 Task: Search one way flight ticket for 4 adults, 1 infant in seat and 1 infant on lap in premium economy from Houston: William P. Hobby Airport to Fort Wayne: Fort Wayne International Airport on 8-4-2023. Choice of flights is Southwest. Number of bags: 1 checked bag. Price is upto 73000. Outbound departure time preference is 17:45.
Action: Mouse moved to (232, 326)
Screenshot: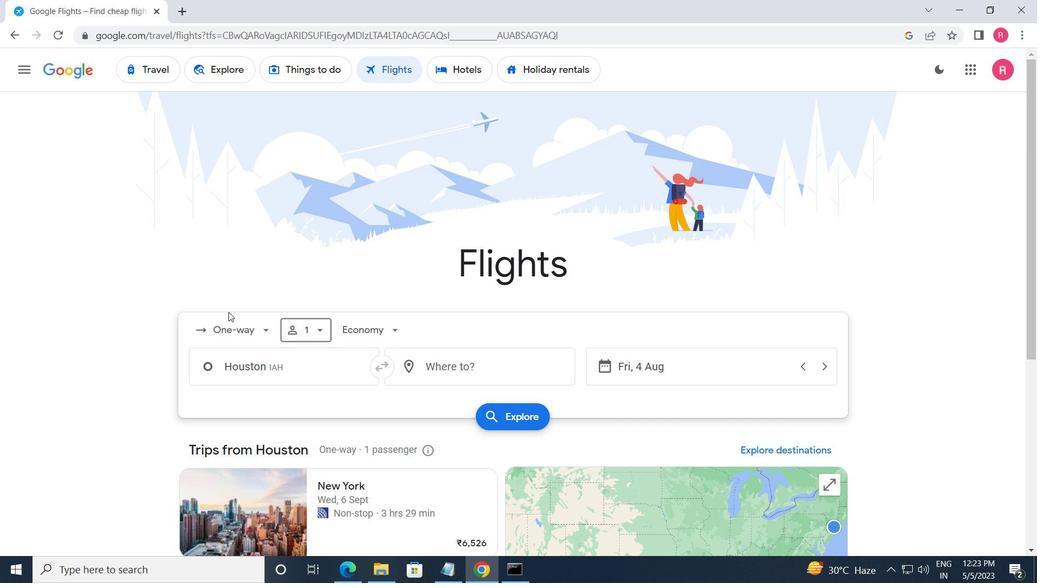 
Action: Mouse pressed left at (232, 326)
Screenshot: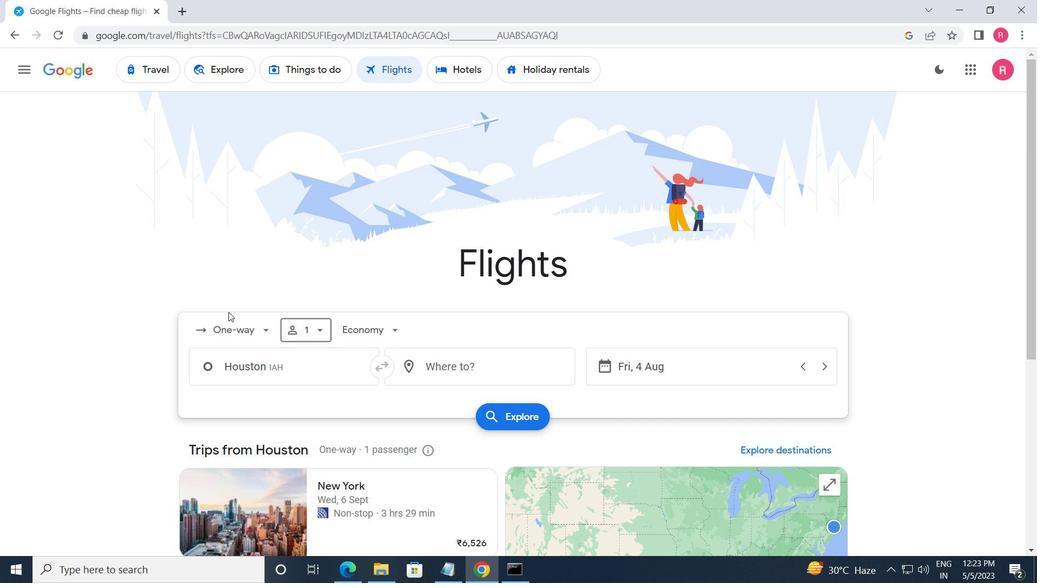 
Action: Mouse moved to (257, 394)
Screenshot: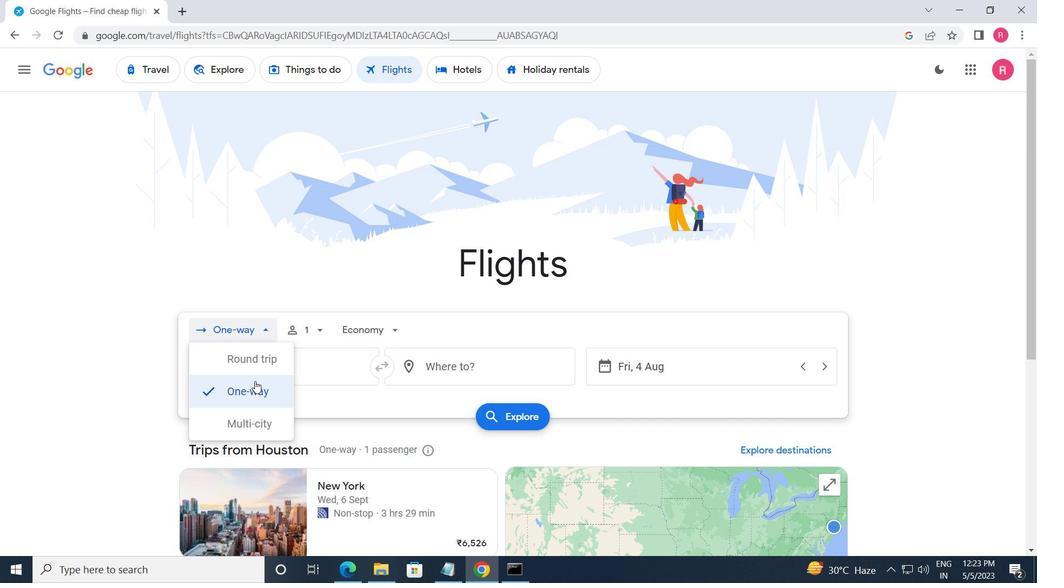 
Action: Mouse pressed left at (257, 394)
Screenshot: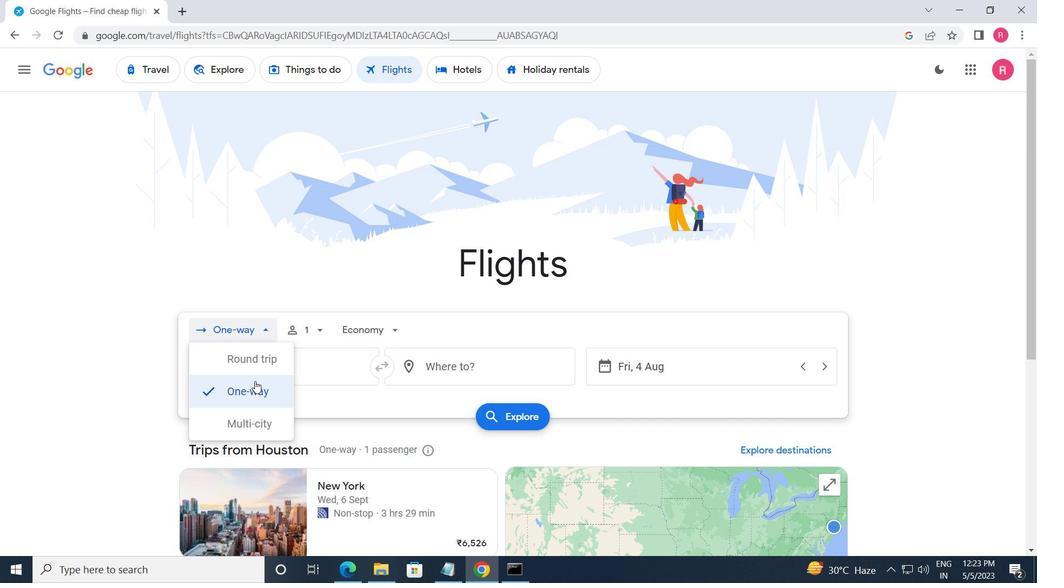 
Action: Mouse moved to (309, 337)
Screenshot: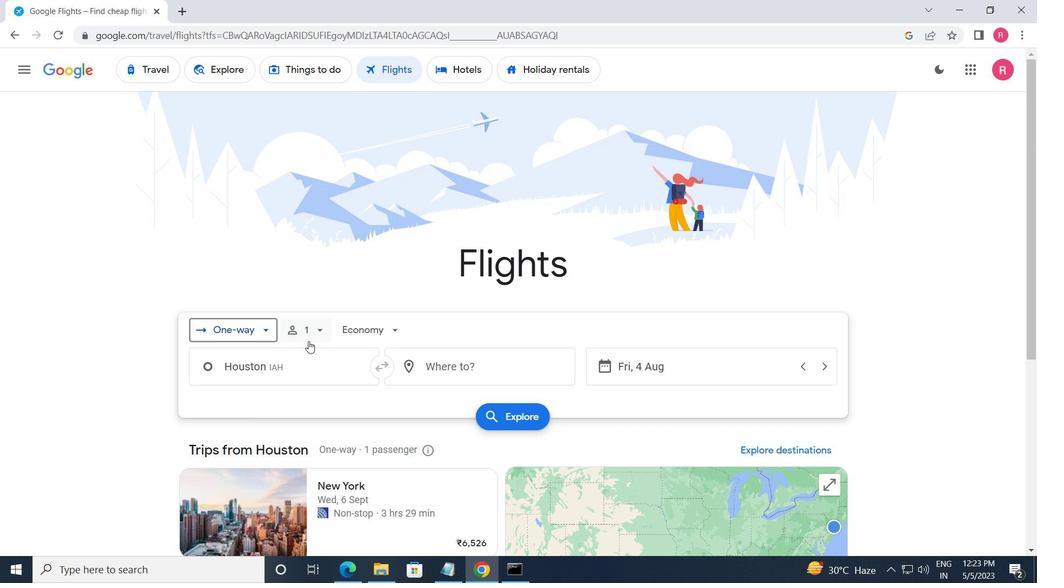 
Action: Mouse pressed left at (309, 337)
Screenshot: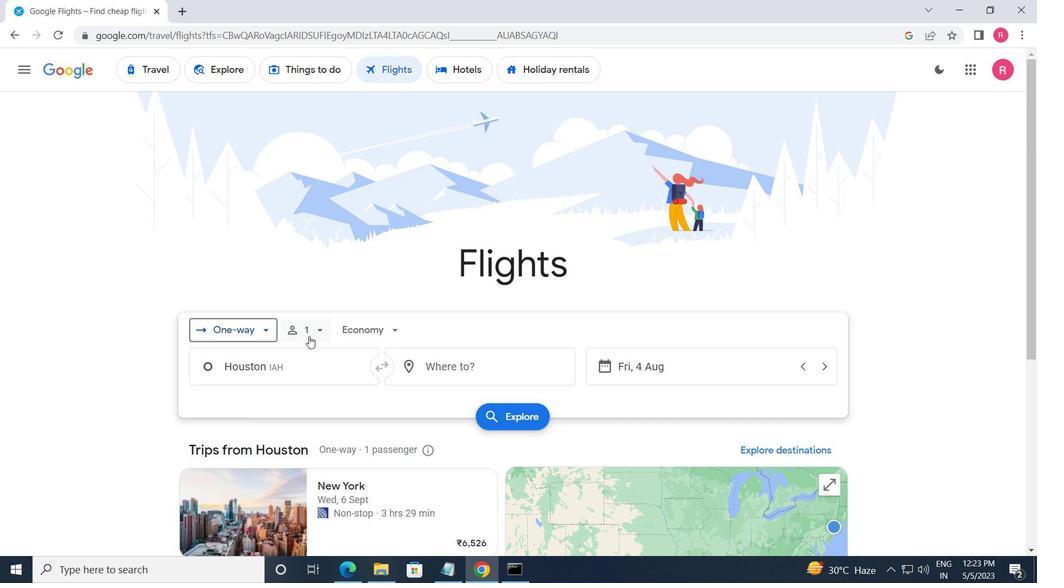 
Action: Mouse moved to (434, 366)
Screenshot: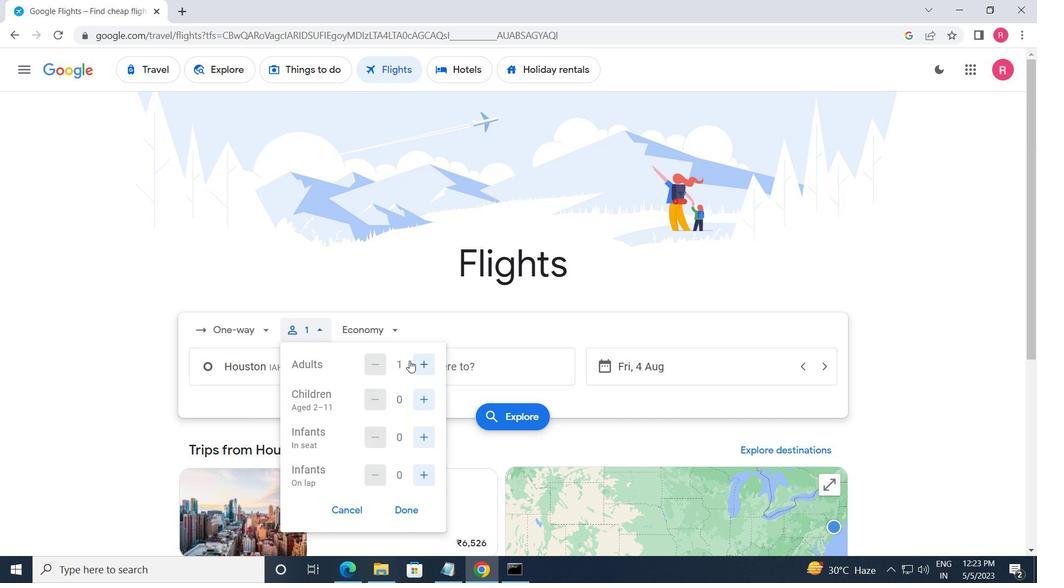 
Action: Mouse pressed left at (434, 366)
Screenshot: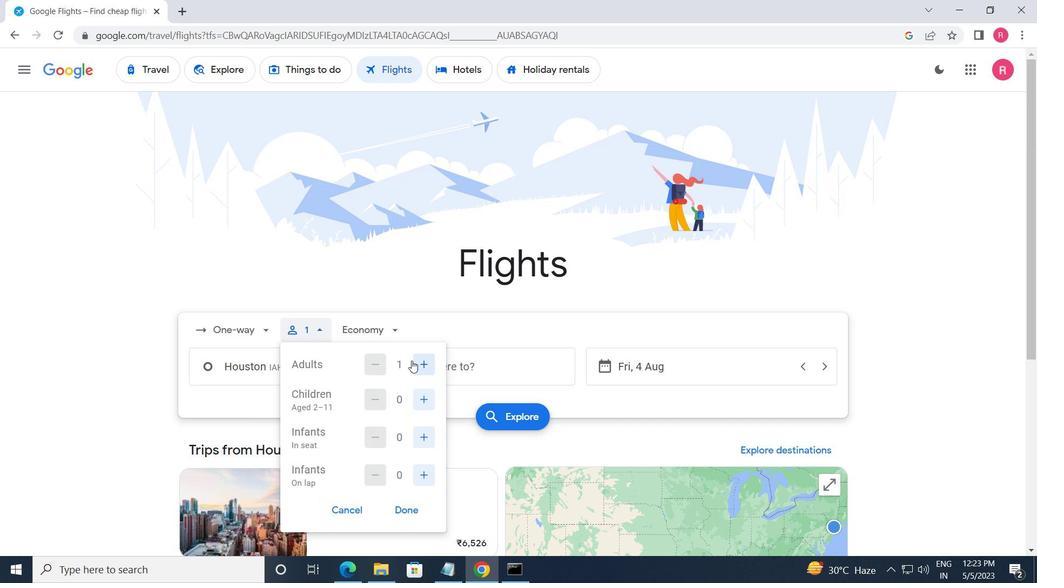 
Action: Mouse pressed left at (434, 366)
Screenshot: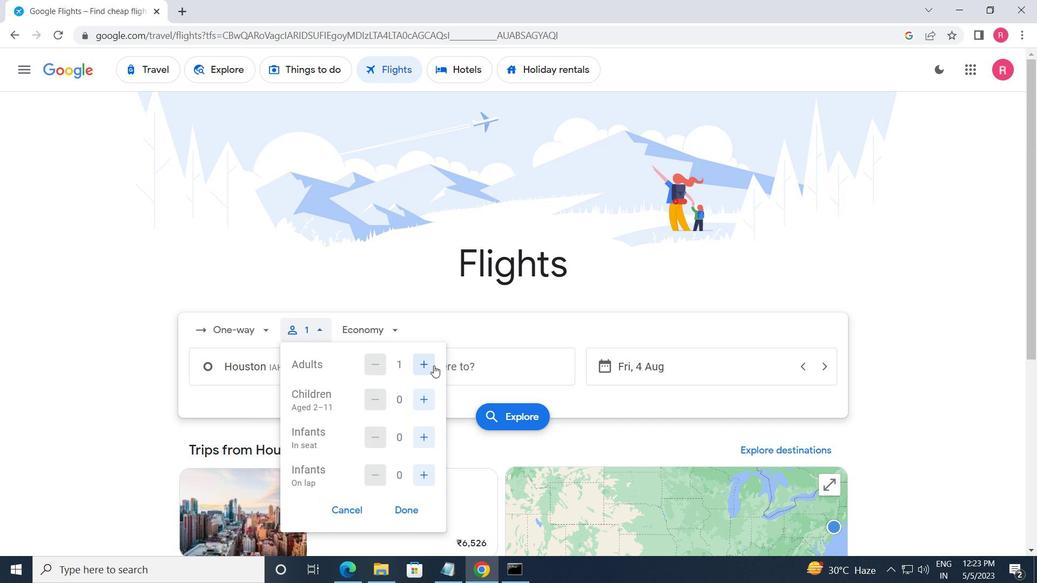 
Action: Mouse pressed left at (434, 366)
Screenshot: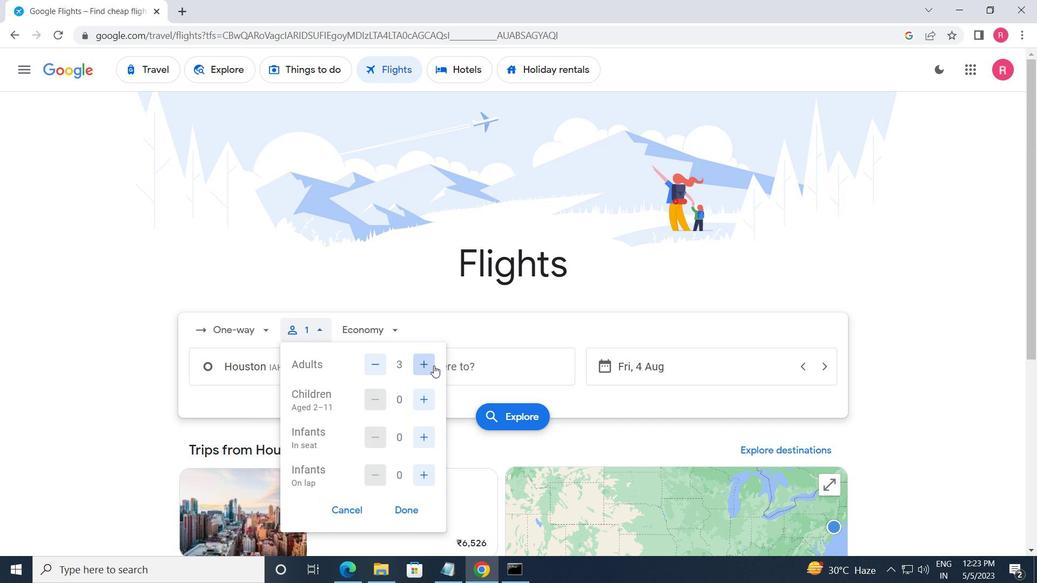 
Action: Mouse moved to (427, 392)
Screenshot: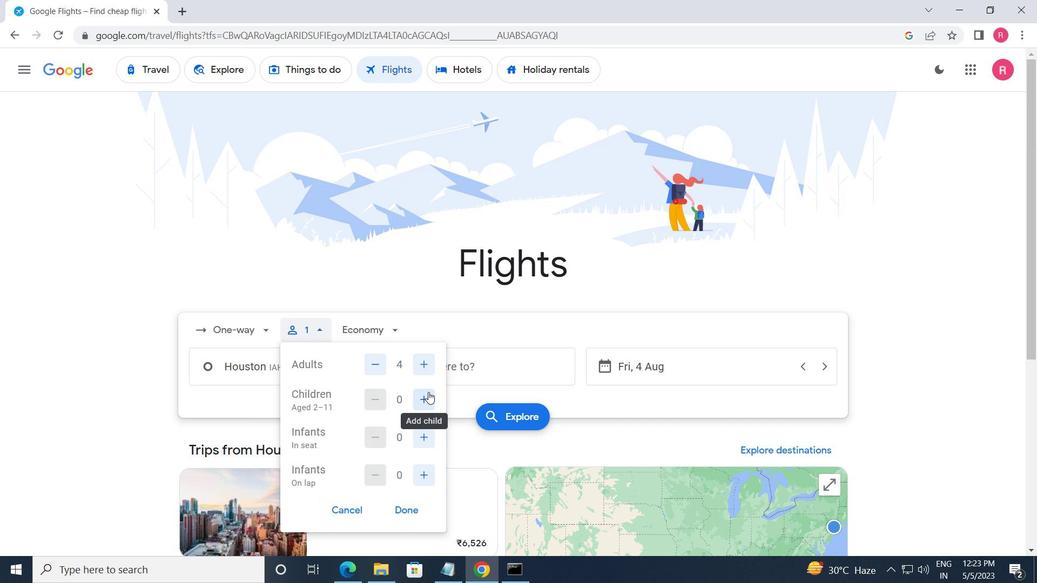 
Action: Mouse pressed left at (427, 392)
Screenshot: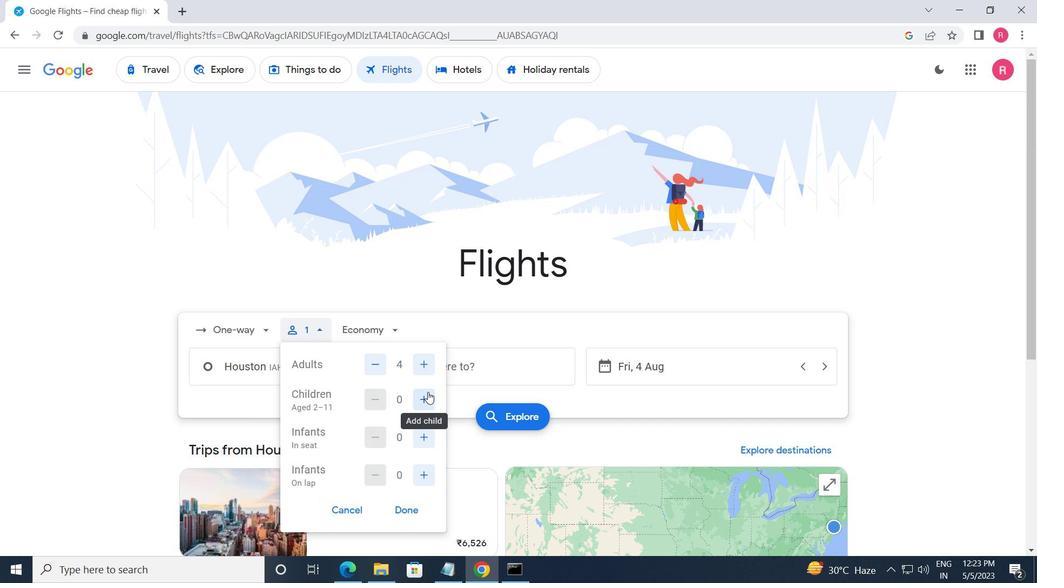 
Action: Mouse moved to (421, 435)
Screenshot: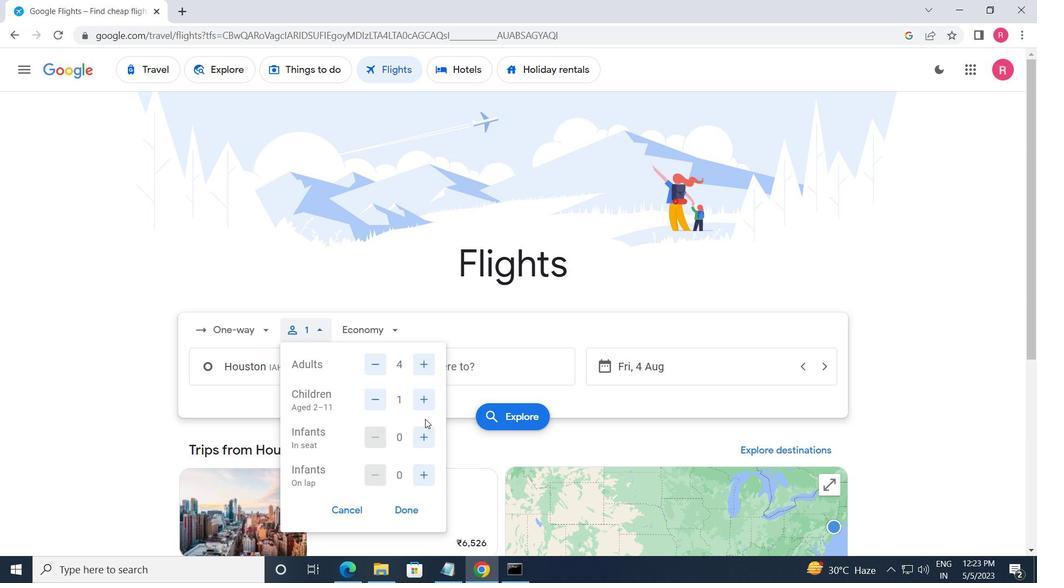 
Action: Mouse pressed left at (421, 435)
Screenshot: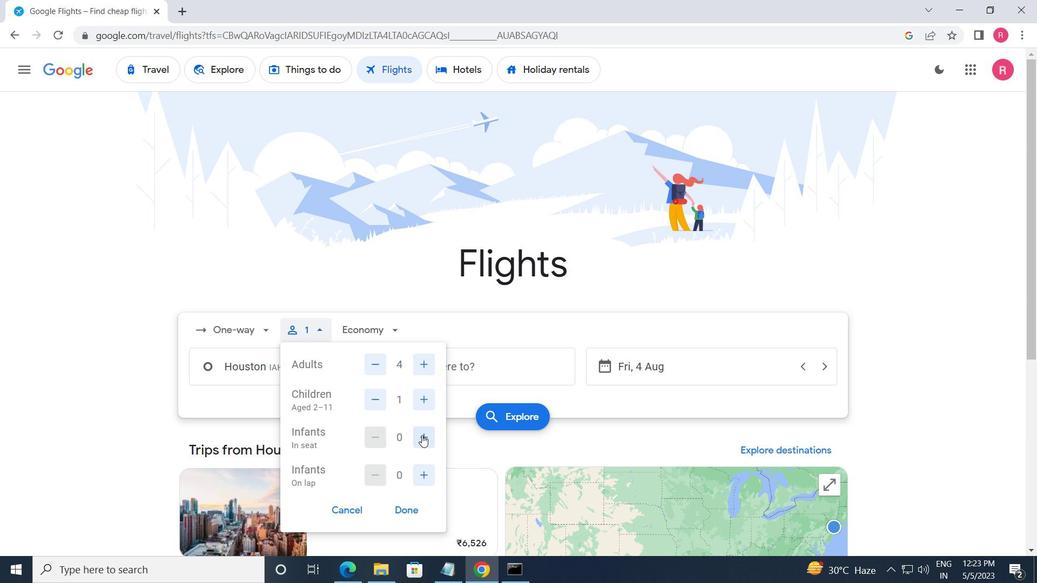 
Action: Mouse moved to (405, 508)
Screenshot: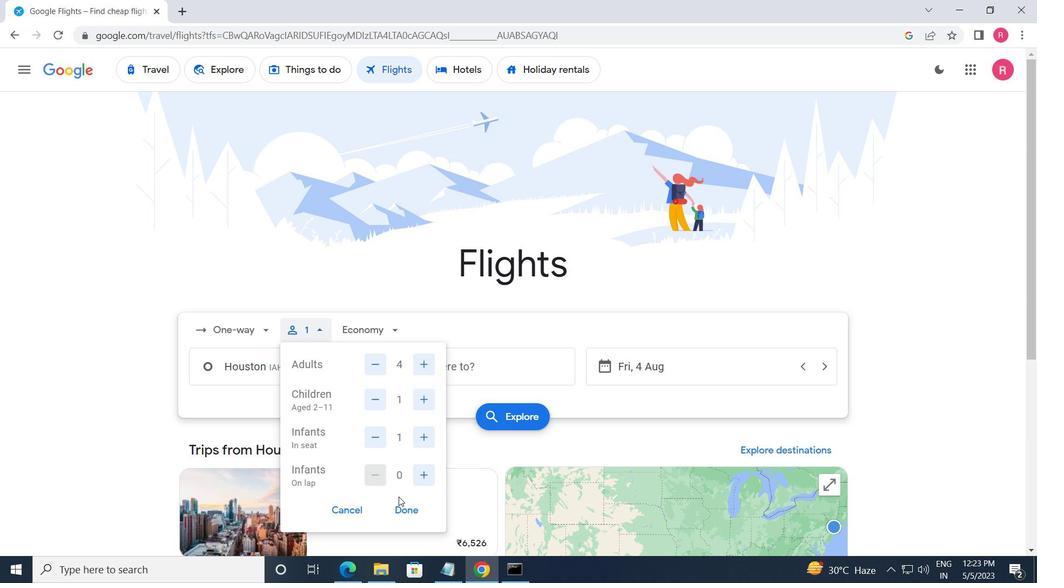 
Action: Mouse pressed left at (405, 508)
Screenshot: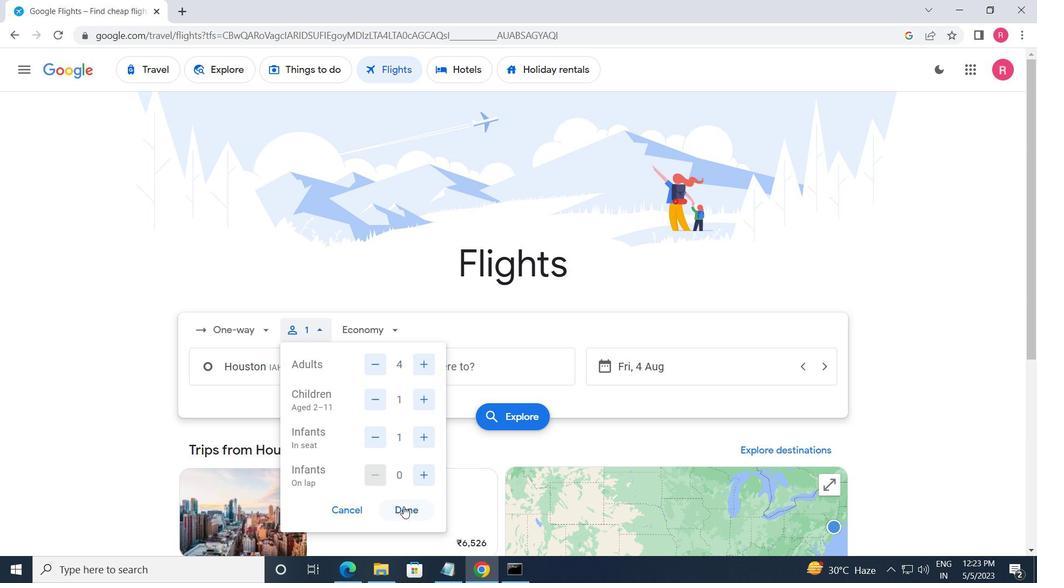 
Action: Mouse moved to (362, 330)
Screenshot: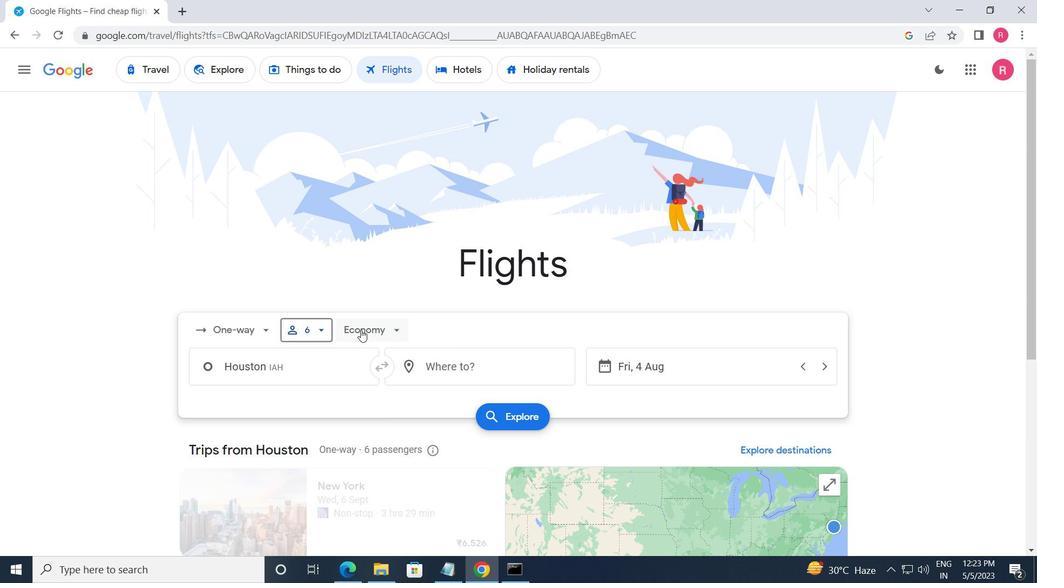 
Action: Mouse pressed left at (362, 330)
Screenshot: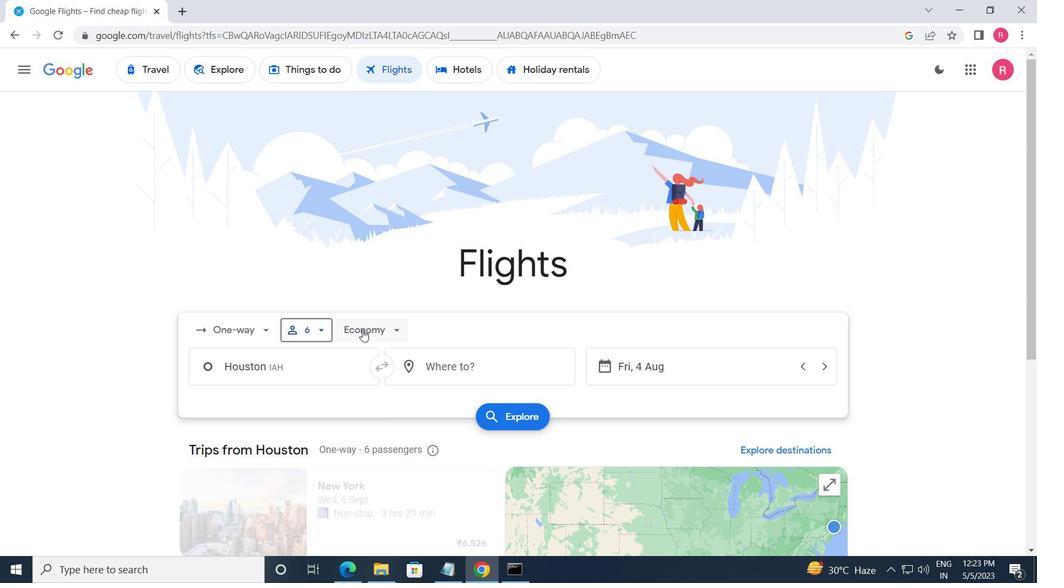 
Action: Mouse moved to (405, 398)
Screenshot: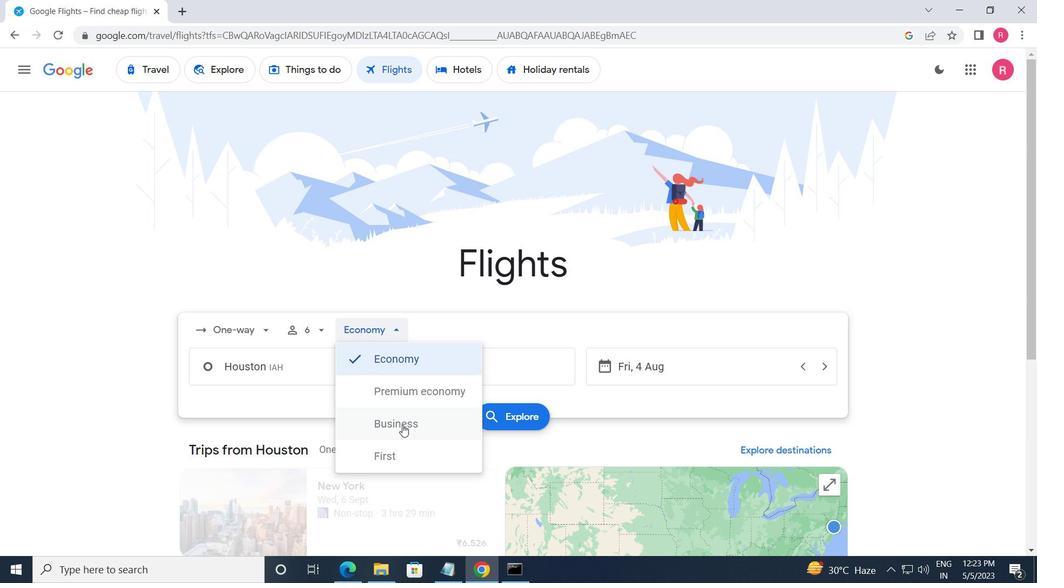 
Action: Mouse pressed left at (405, 398)
Screenshot: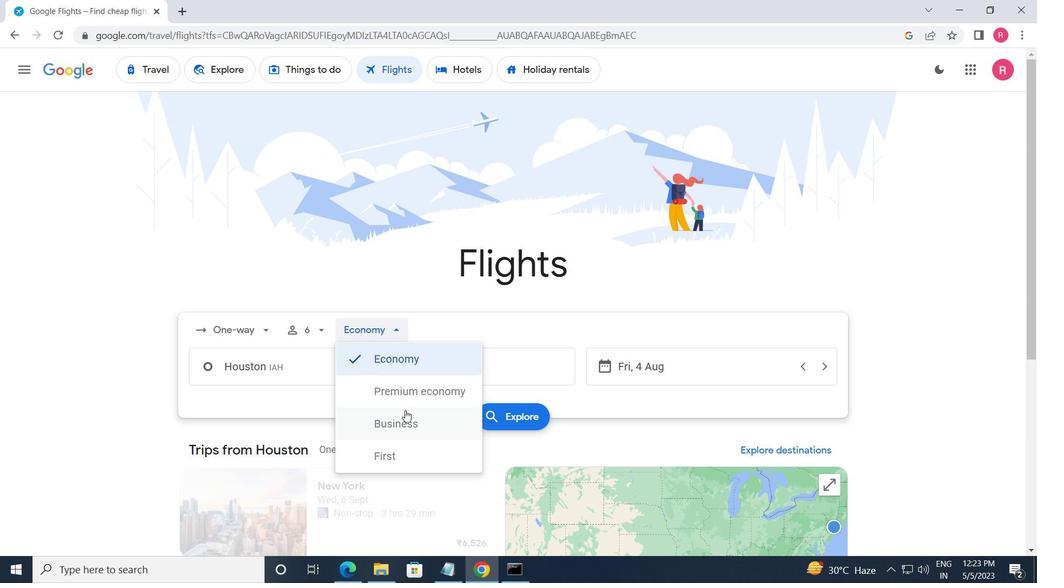 
Action: Mouse moved to (296, 372)
Screenshot: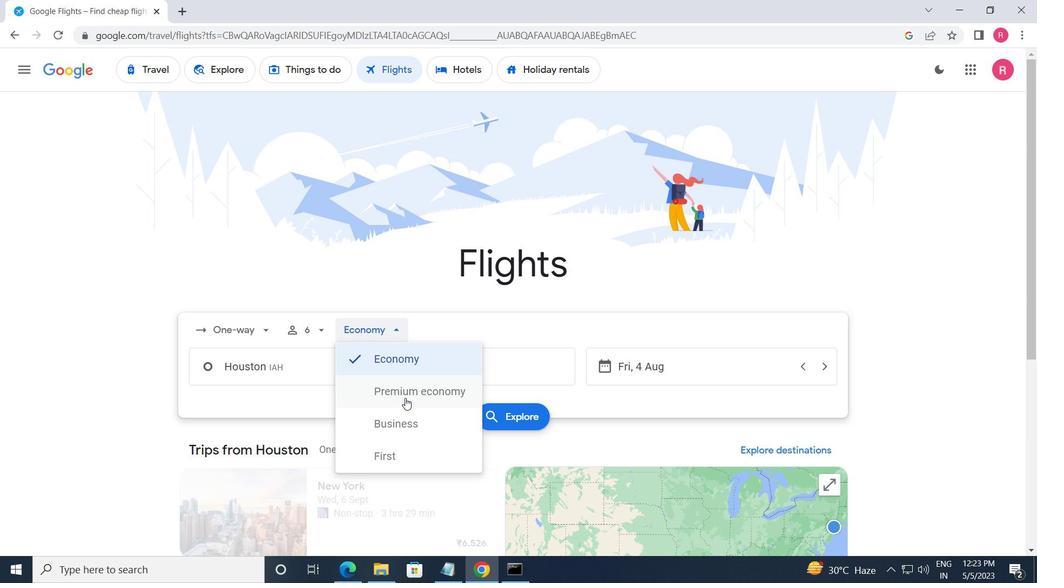 
Action: Mouse pressed left at (296, 372)
Screenshot: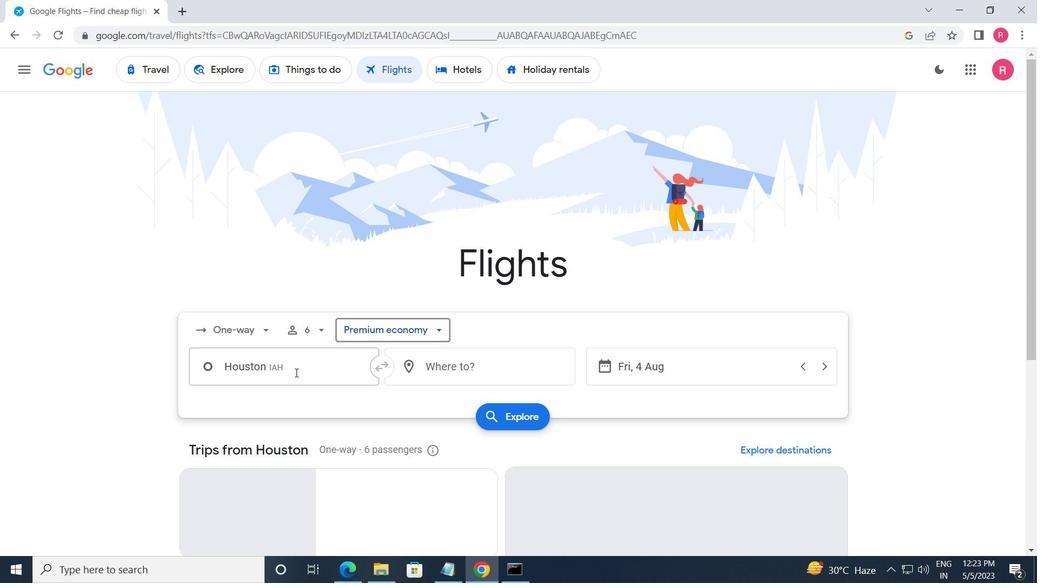 
Action: Key pressed <Key.shift>HOY<Key.backspace>USTON
Screenshot: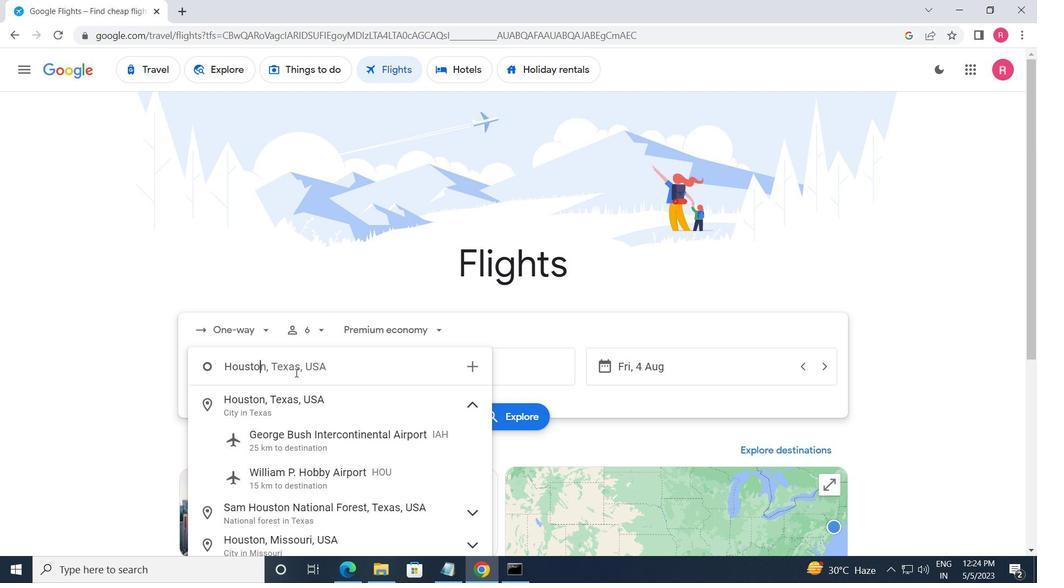 
Action: Mouse moved to (292, 478)
Screenshot: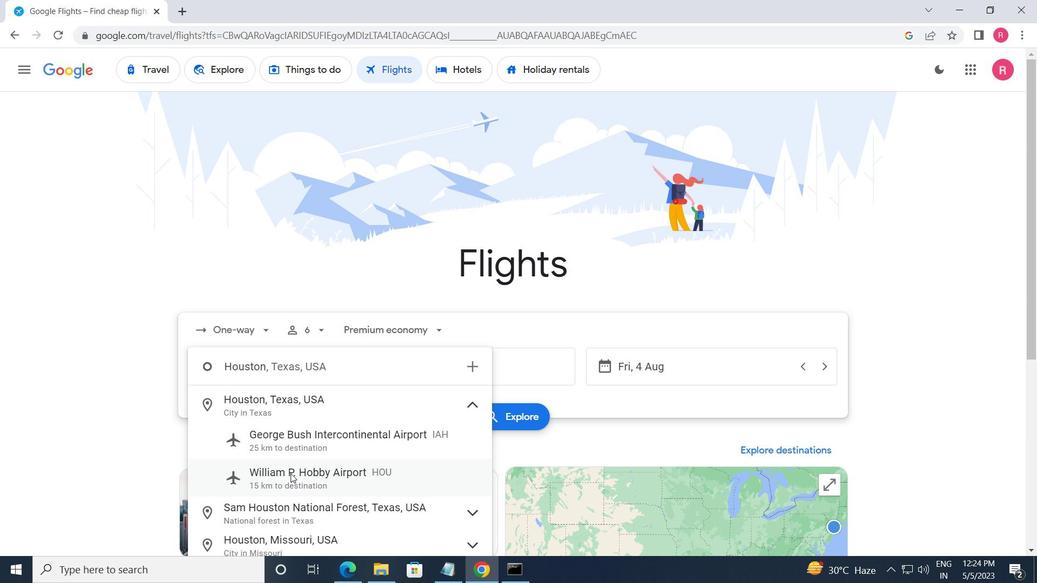 
Action: Mouse pressed left at (292, 478)
Screenshot: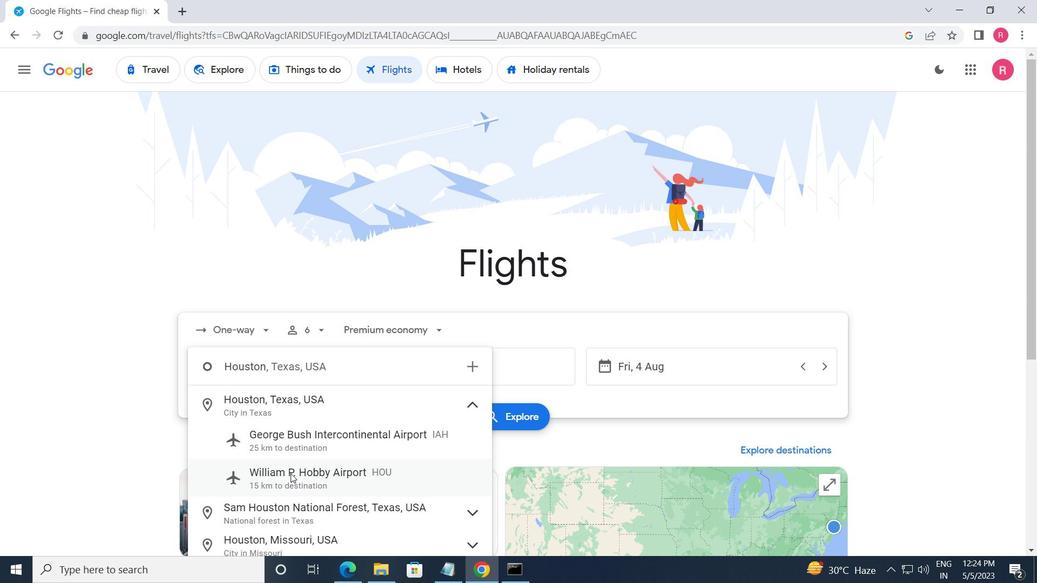 
Action: Mouse moved to (507, 382)
Screenshot: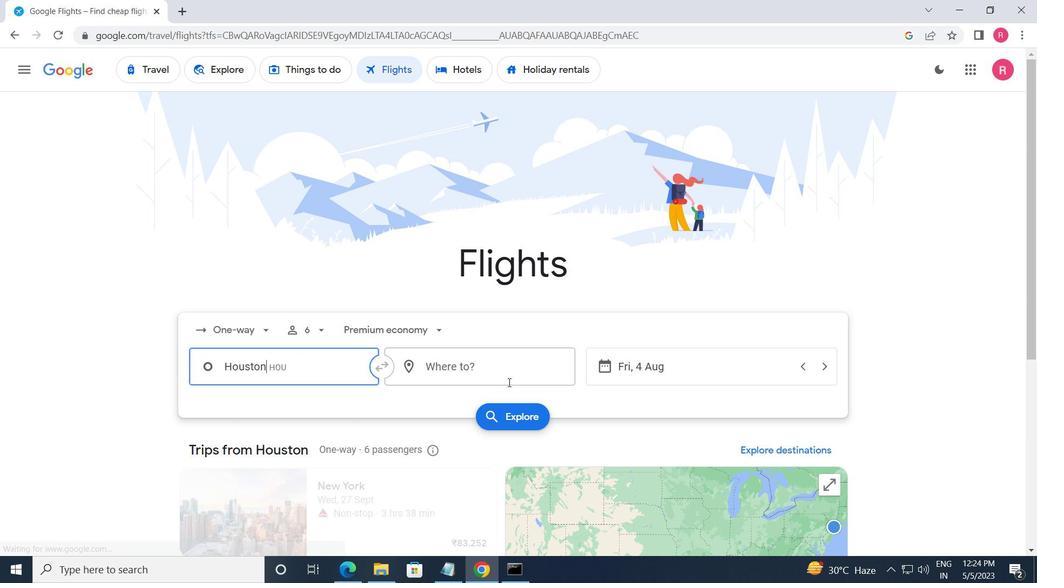 
Action: Mouse pressed left at (507, 382)
Screenshot: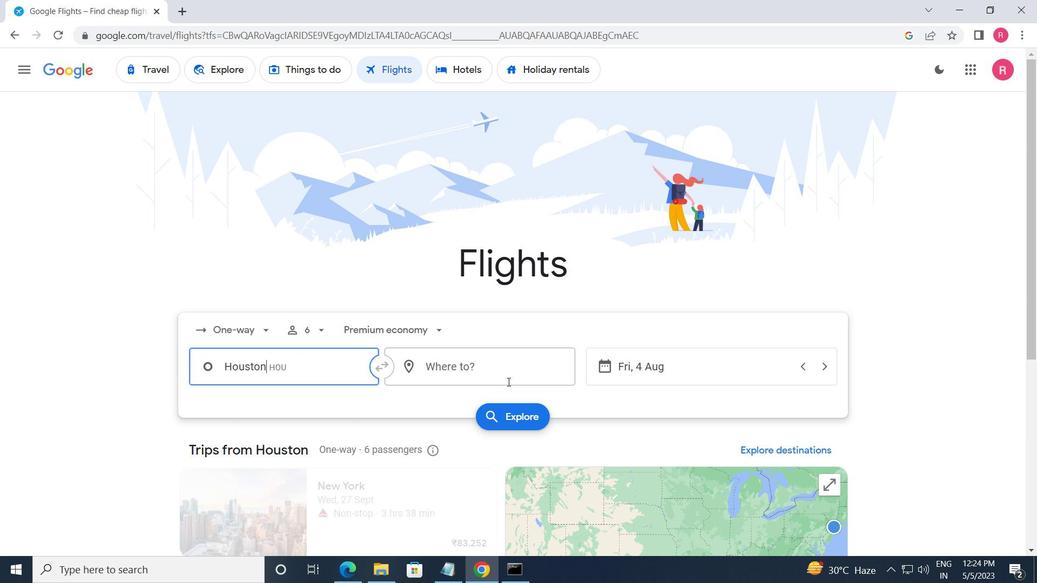 
Action: Mouse moved to (424, 279)
Screenshot: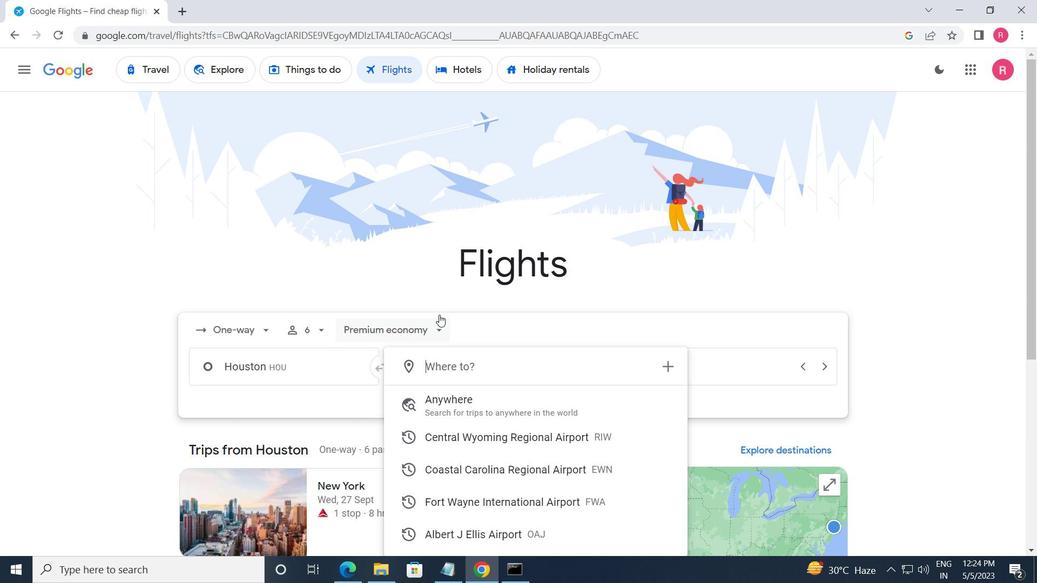 
Action: Key pressed <Key.shift>FORT<Key.space><Key.shift><Key.shift><Key.shift><Key.shift><Key.shift><Key.shift><Key.shift><Key.shift><Key.shift><Key.shift><Key.shift><Key.shift><Key.shift>WAYNE
Screenshot: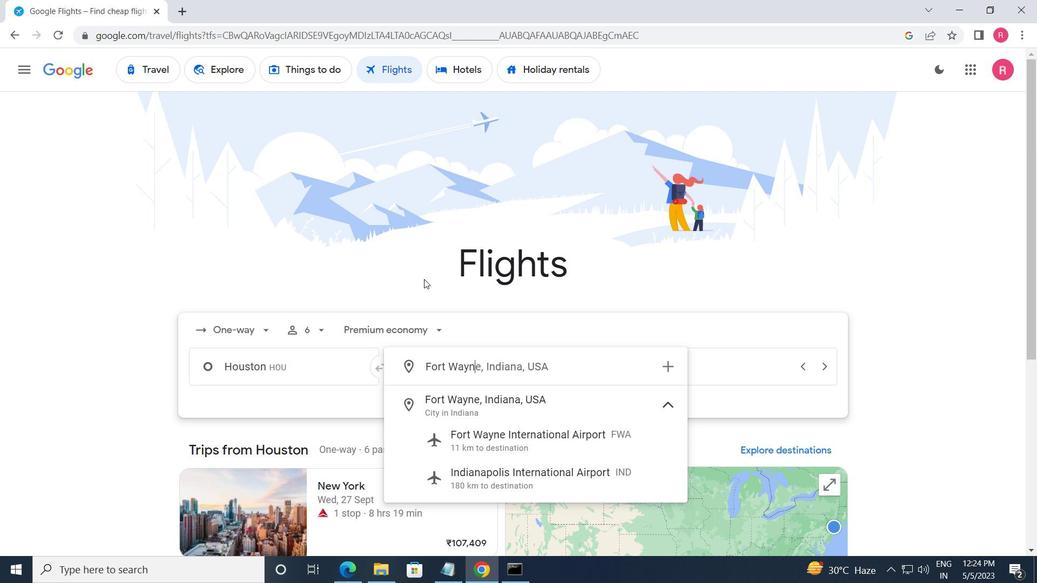 
Action: Mouse moved to (432, 334)
Screenshot: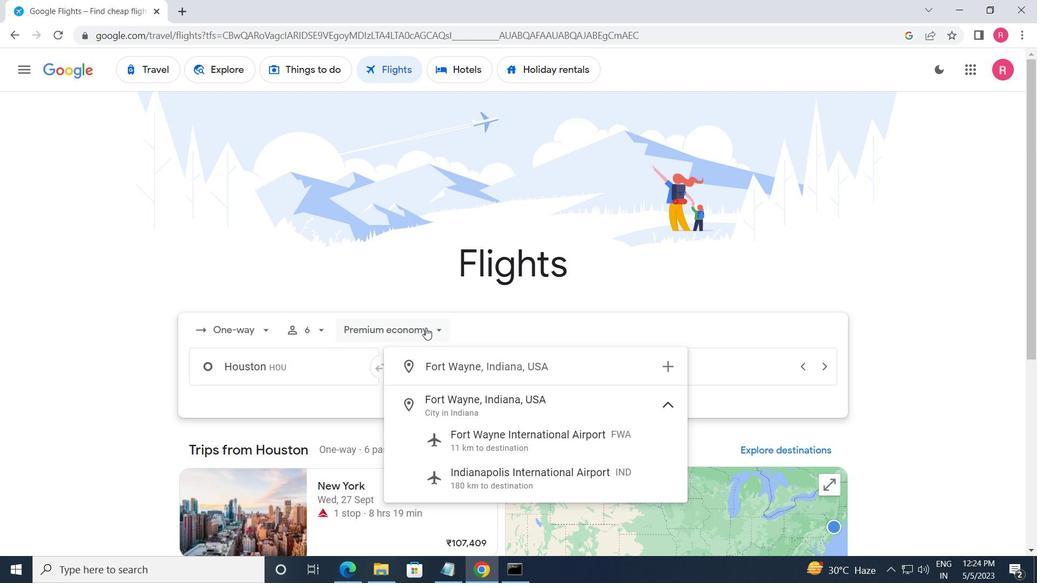
Action: Mouse scrolled (432, 334) with delta (0, 0)
Screenshot: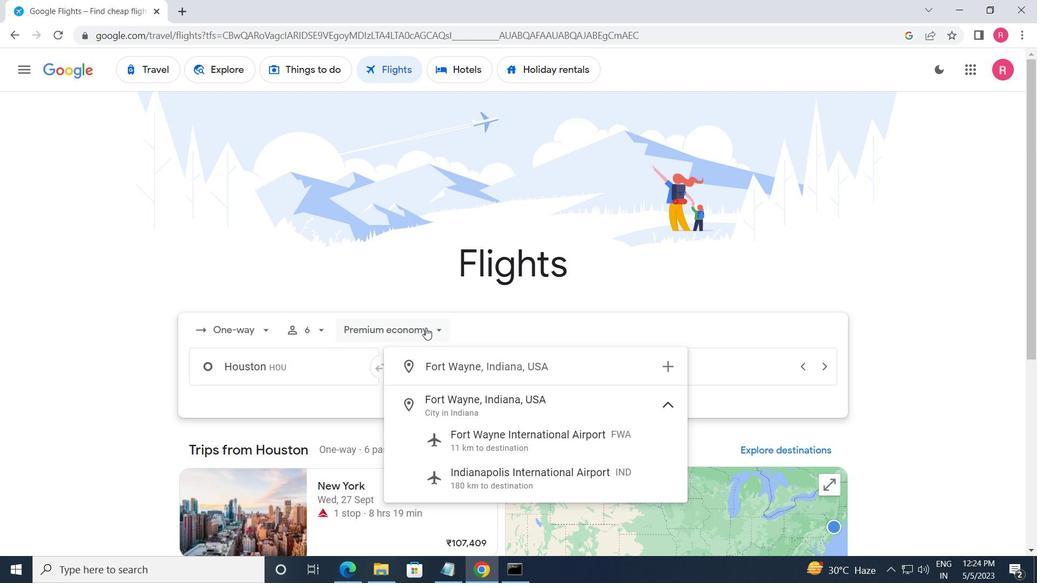 
Action: Mouse moved to (527, 371)
Screenshot: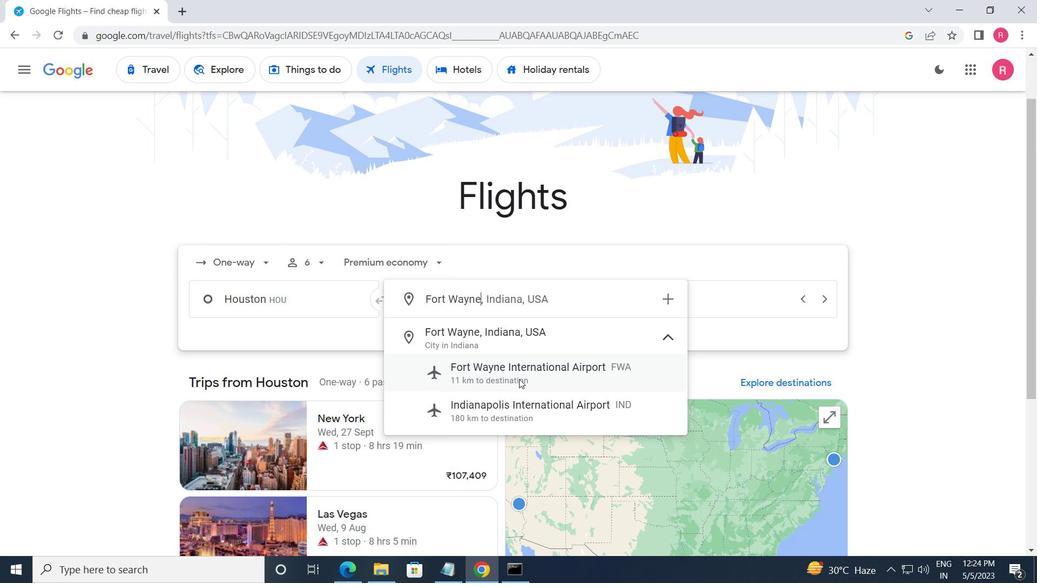 
Action: Mouse pressed left at (527, 371)
Screenshot: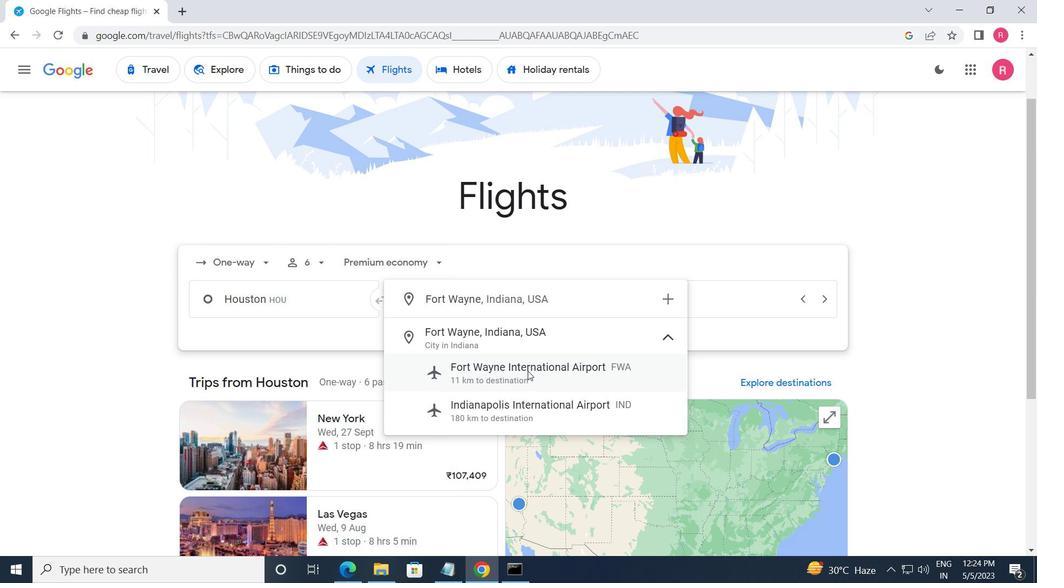 
Action: Mouse moved to (702, 303)
Screenshot: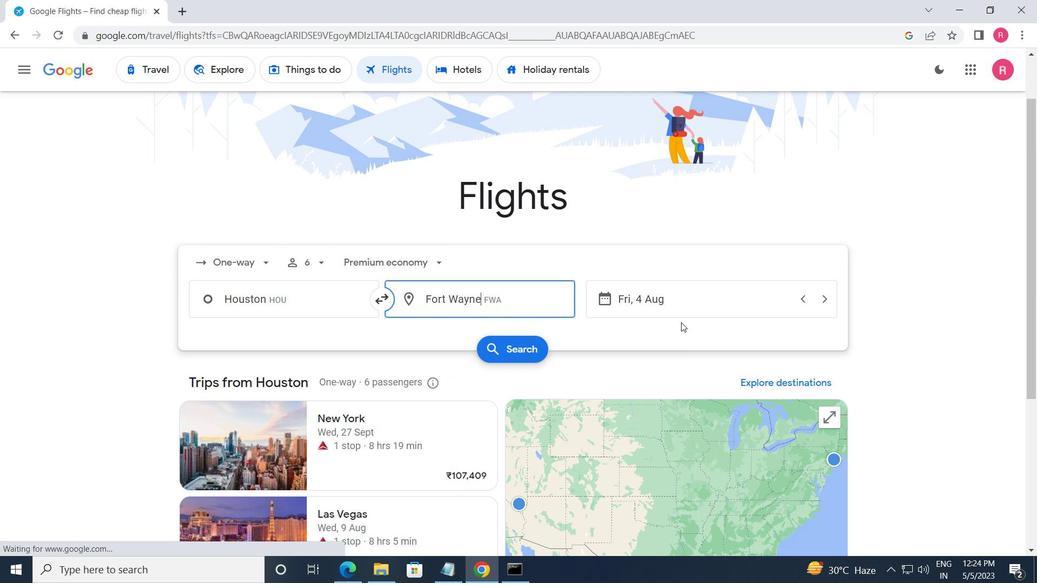 
Action: Mouse pressed left at (702, 303)
Screenshot: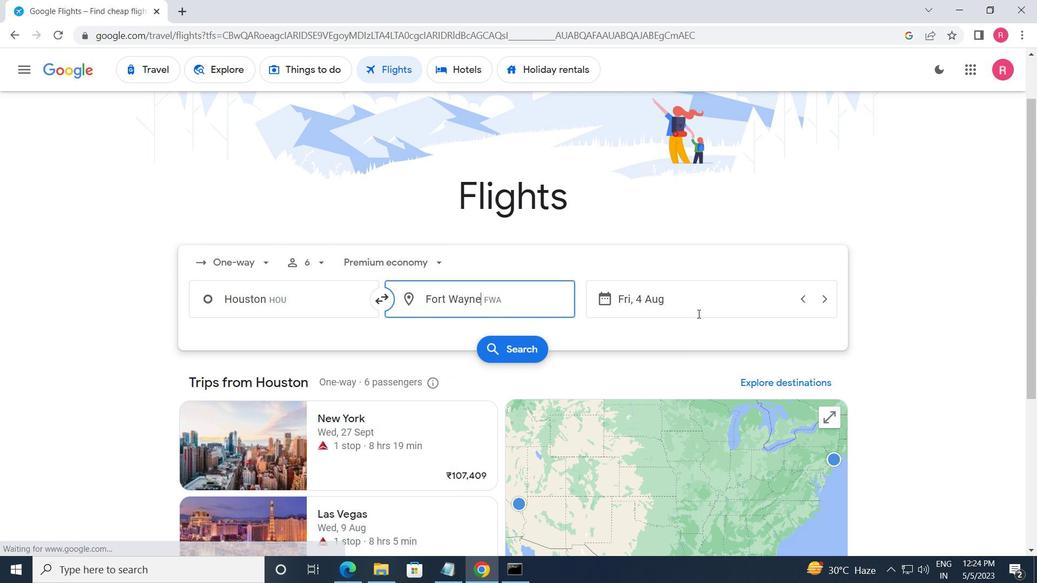 
Action: Mouse moved to (517, 307)
Screenshot: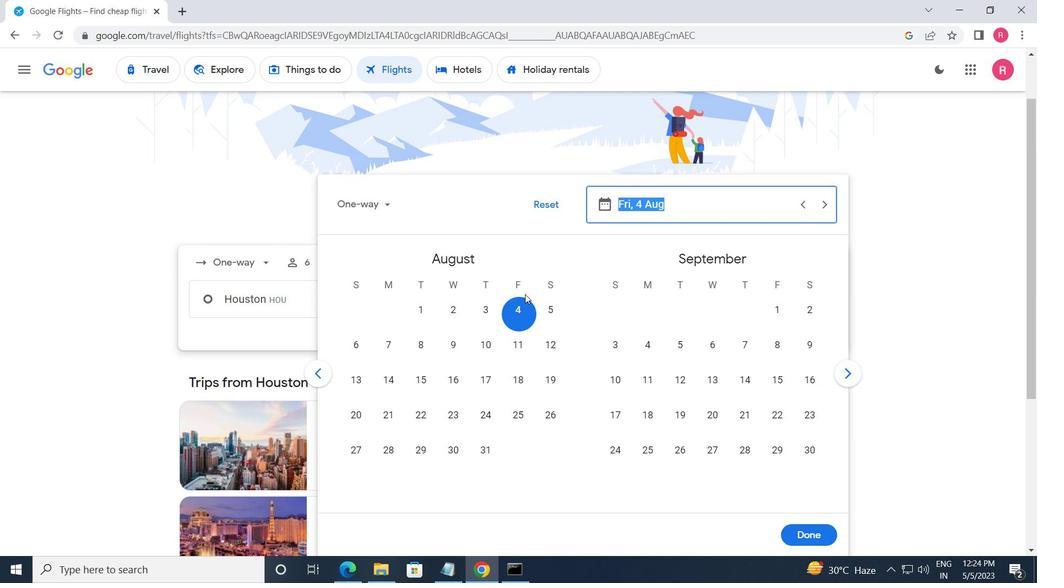 
Action: Mouse pressed left at (517, 307)
Screenshot: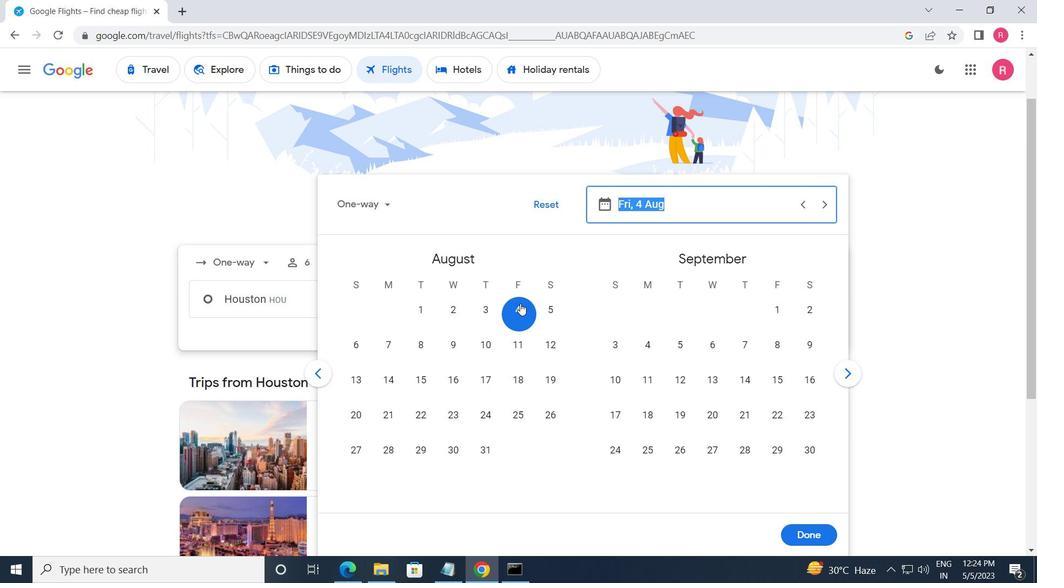 
Action: Mouse moved to (801, 532)
Screenshot: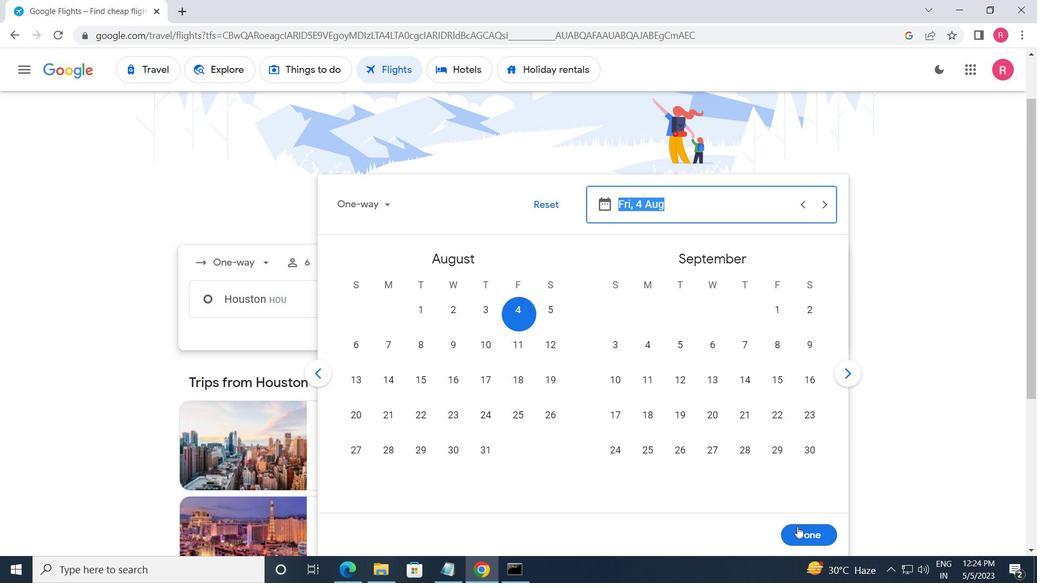 
Action: Mouse pressed left at (801, 532)
Screenshot: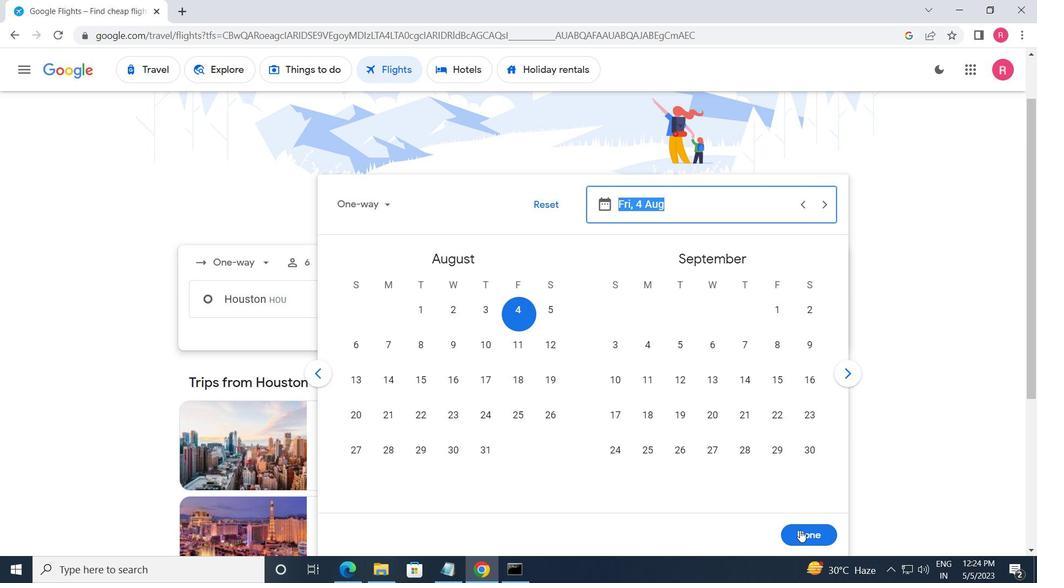 
Action: Mouse moved to (494, 338)
Screenshot: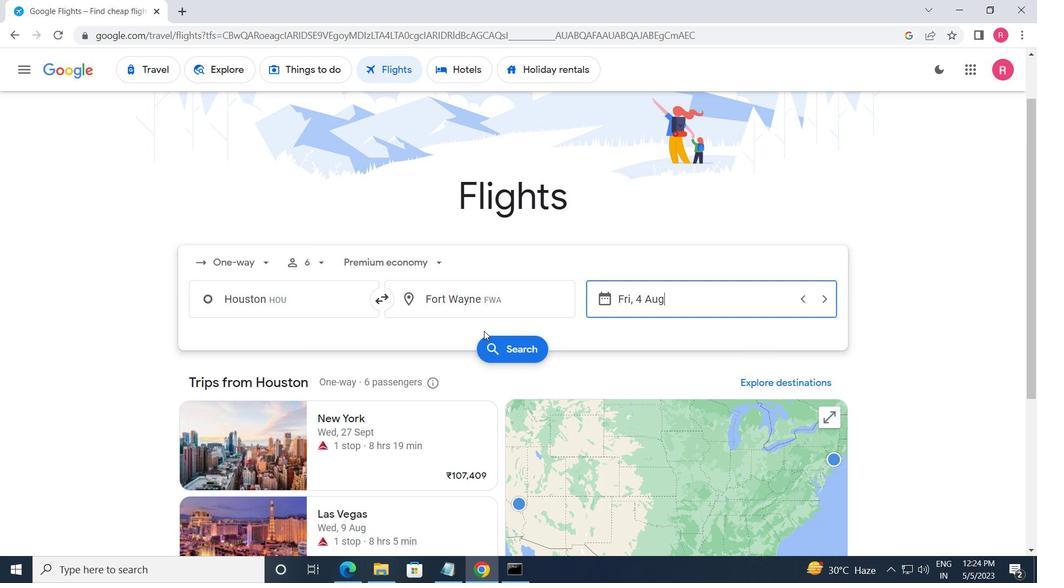 
Action: Mouse pressed left at (494, 338)
Screenshot: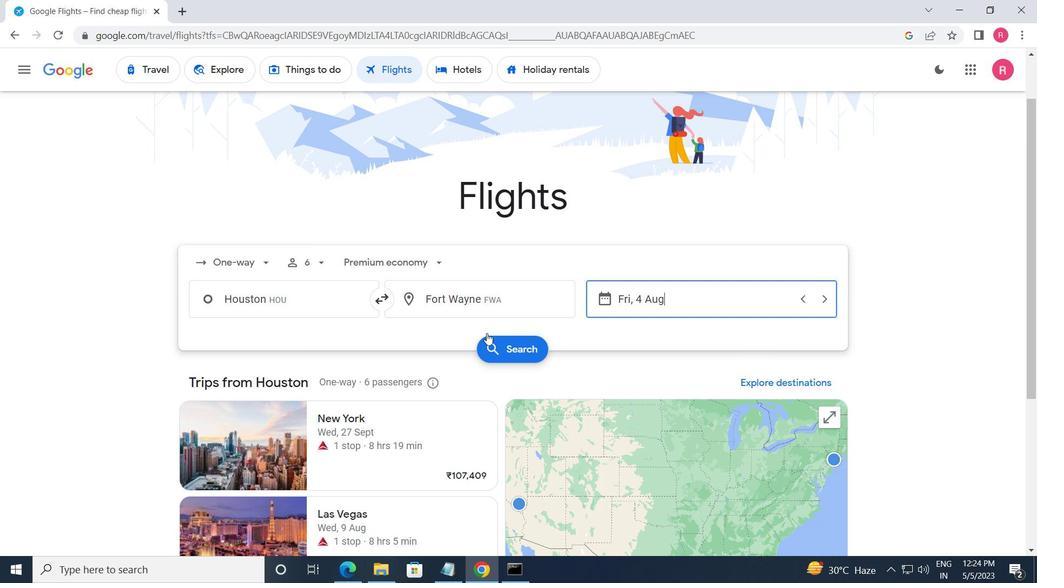 
Action: Mouse moved to (200, 198)
Screenshot: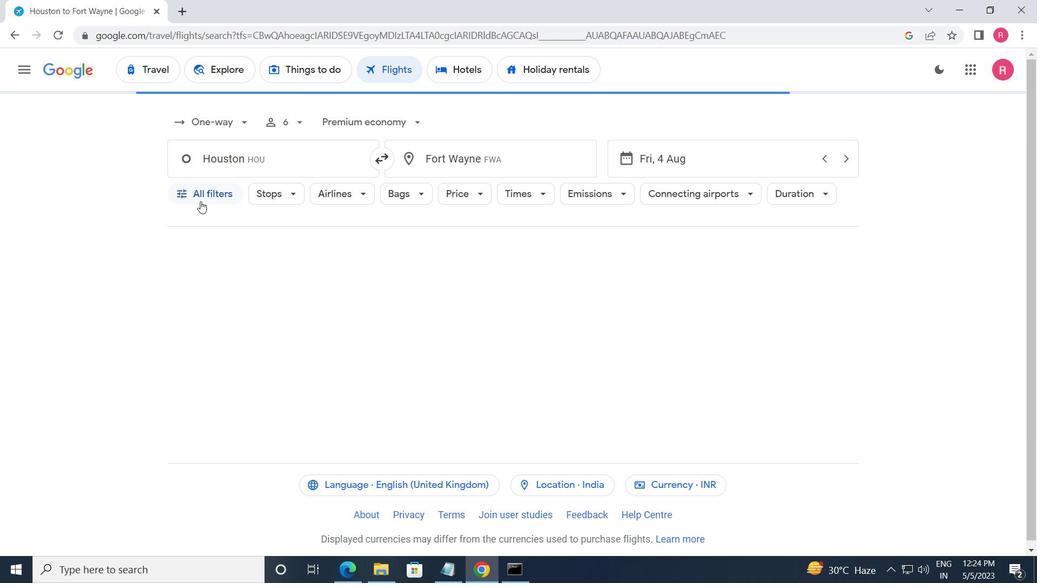 
Action: Mouse pressed left at (200, 198)
Screenshot: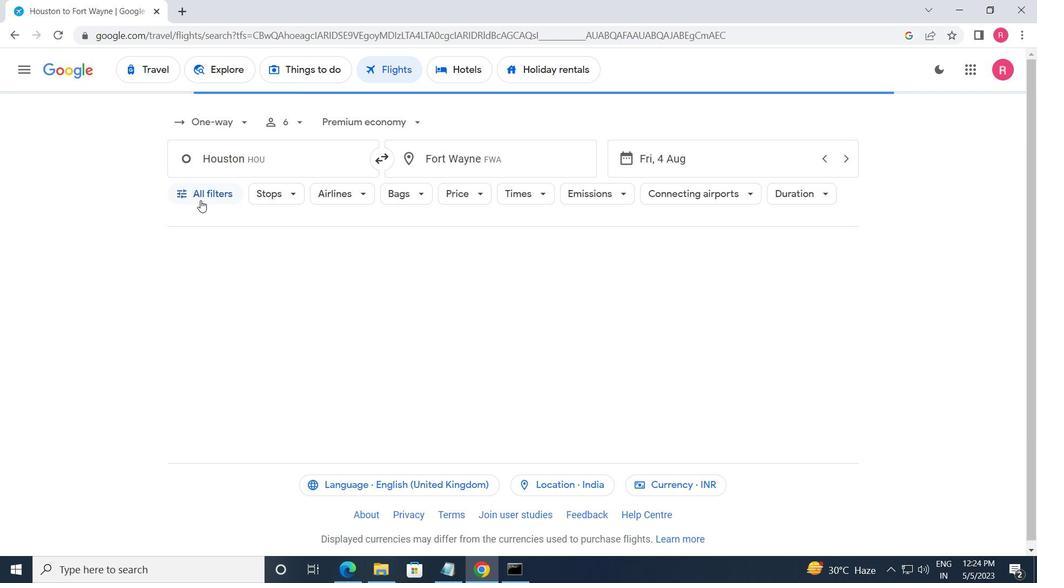 
Action: Mouse moved to (293, 340)
Screenshot: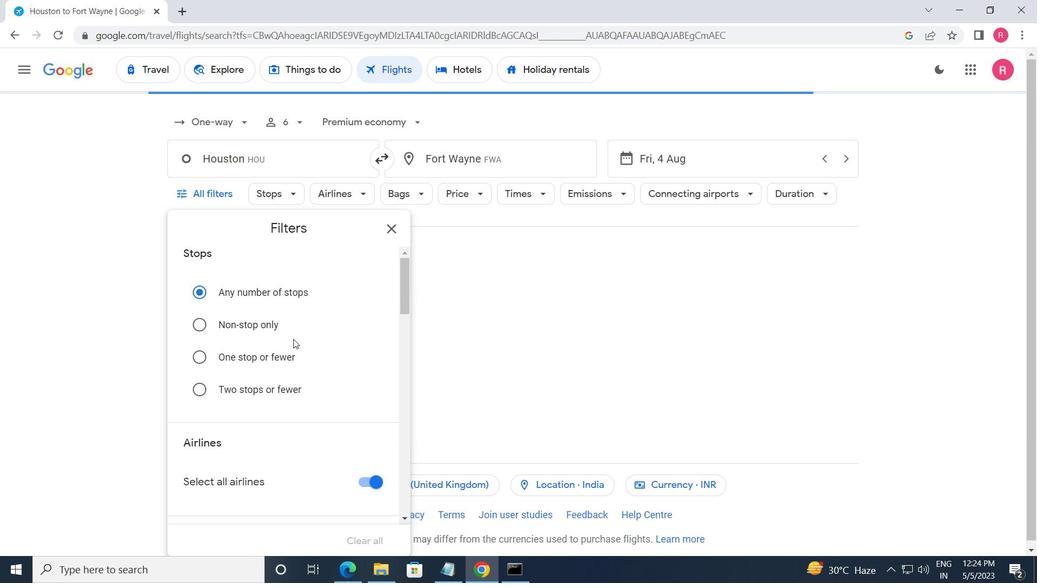 
Action: Mouse scrolled (293, 340) with delta (0, 0)
Screenshot: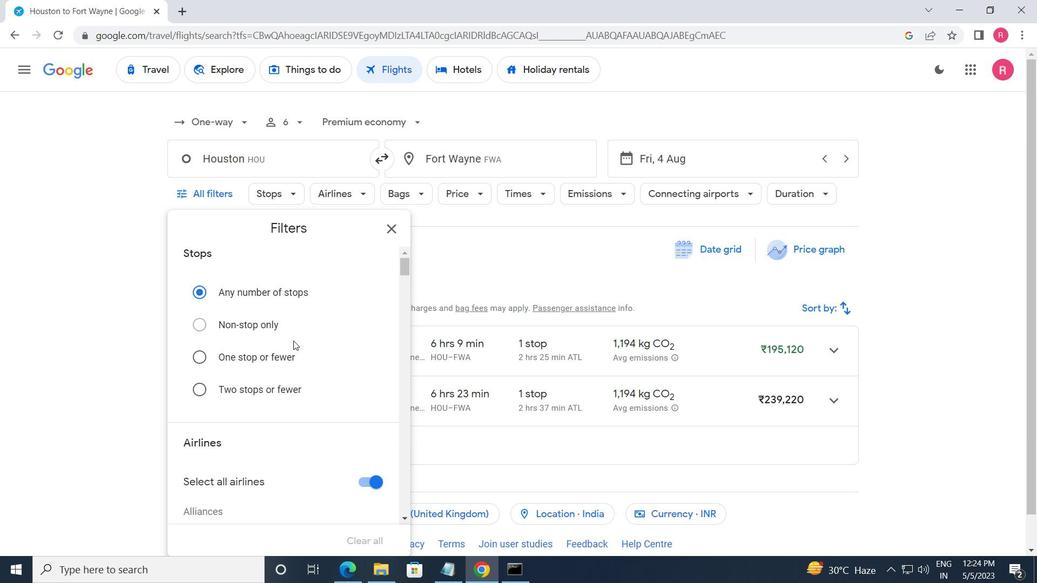 
Action: Mouse scrolled (293, 340) with delta (0, 0)
Screenshot: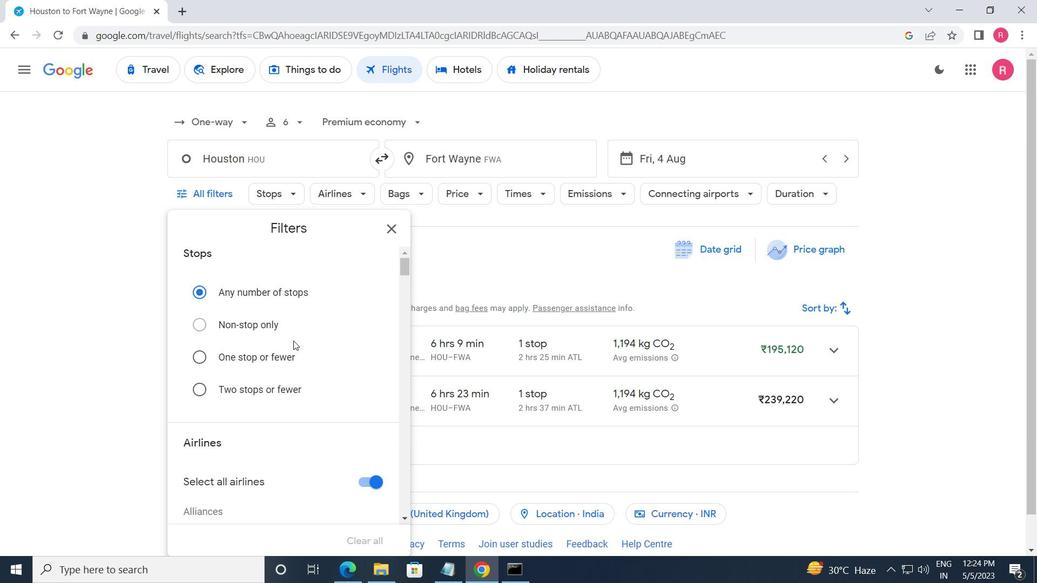 
Action: Mouse scrolled (293, 340) with delta (0, 0)
Screenshot: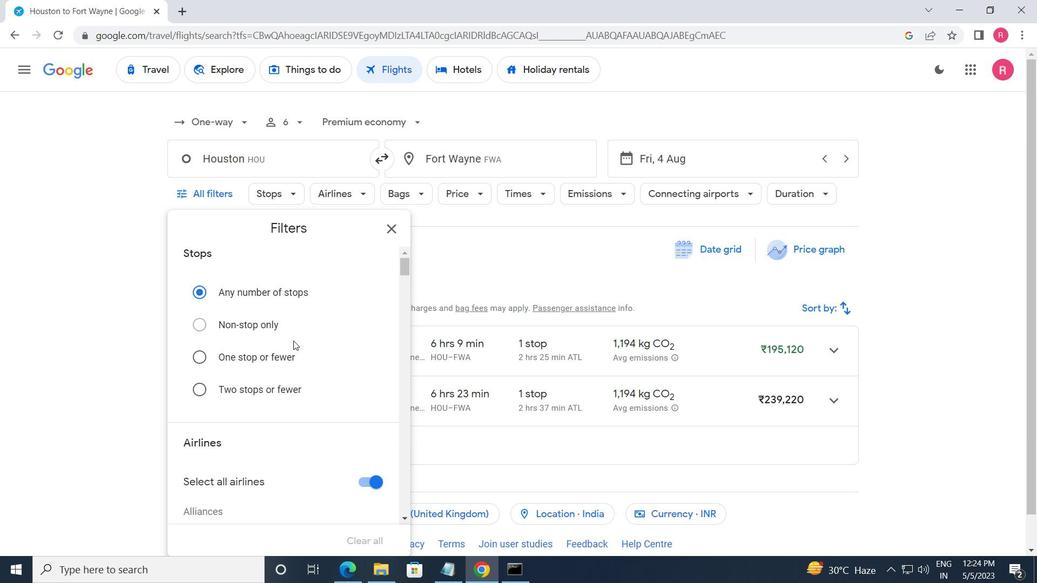 
Action: Mouse scrolled (293, 340) with delta (0, 0)
Screenshot: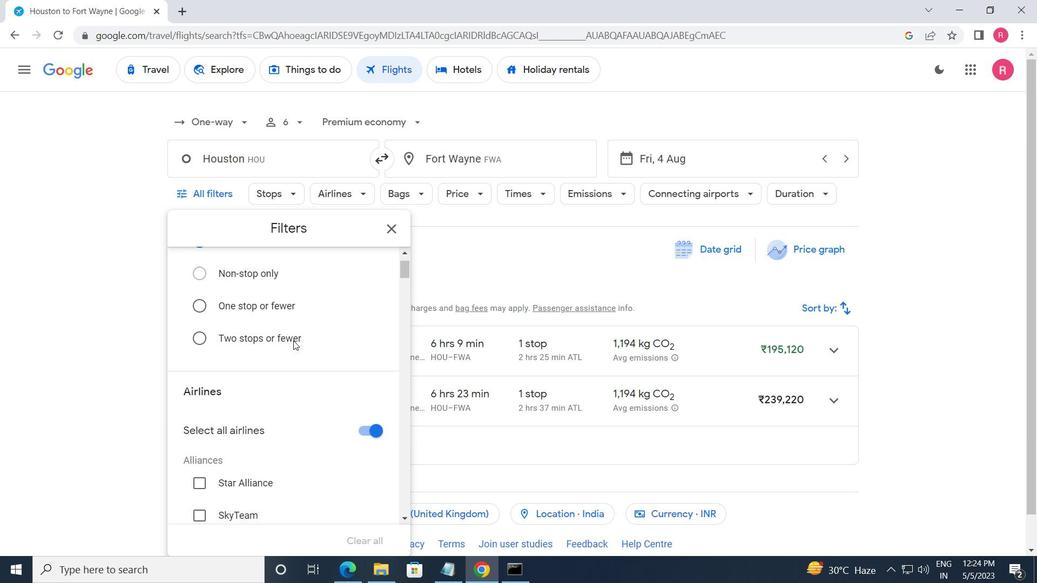 
Action: Mouse scrolled (293, 340) with delta (0, 0)
Screenshot: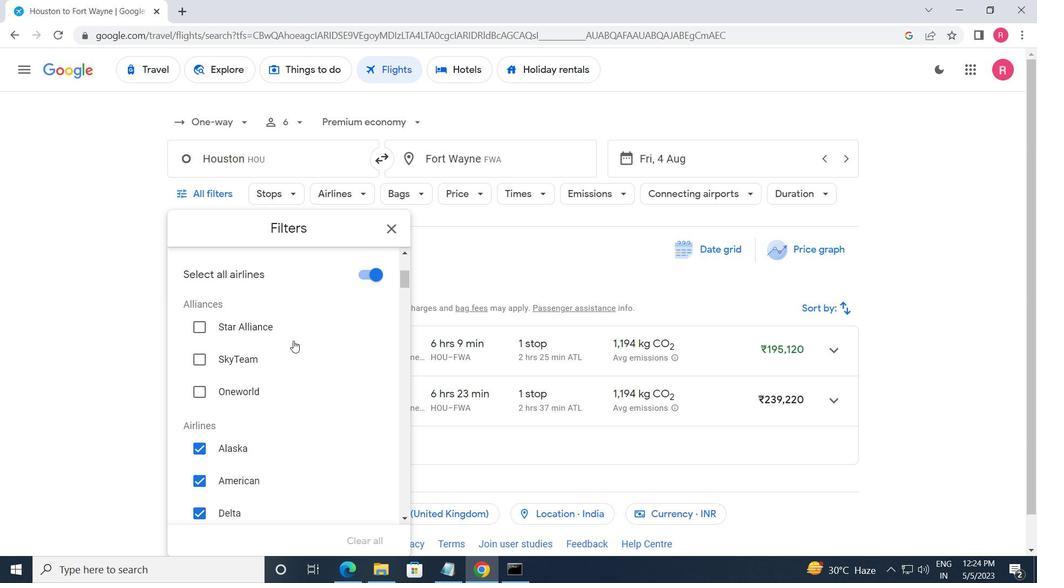 
Action: Mouse scrolled (293, 340) with delta (0, 0)
Screenshot: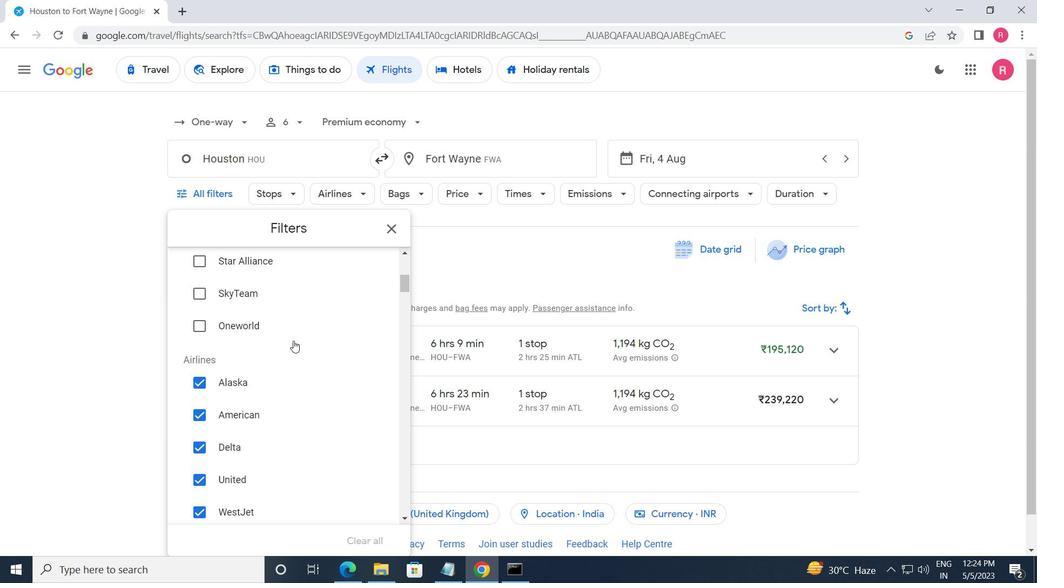 
Action: Mouse moved to (295, 339)
Screenshot: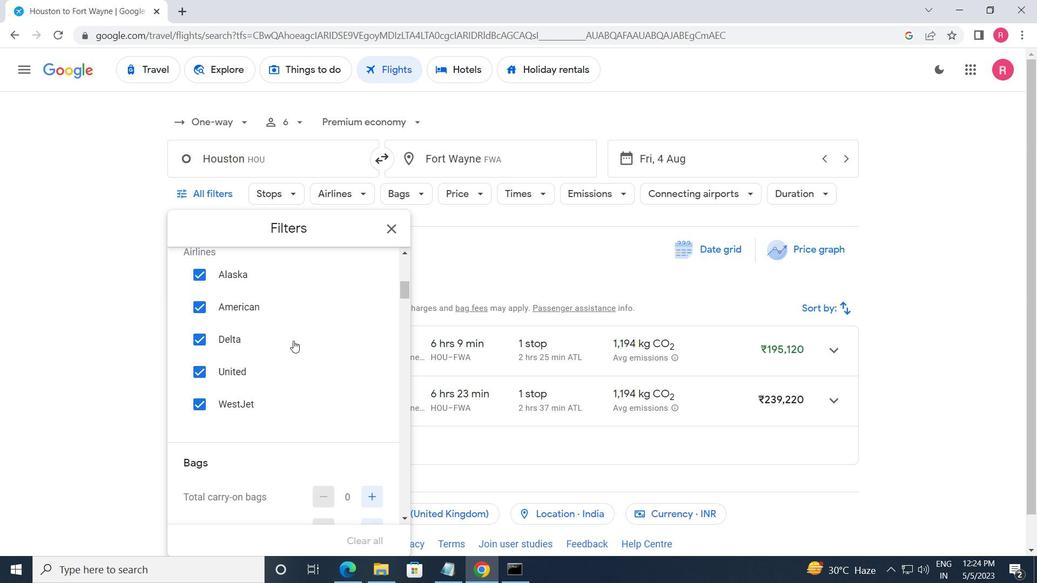 
Action: Mouse scrolled (295, 340) with delta (0, 0)
Screenshot: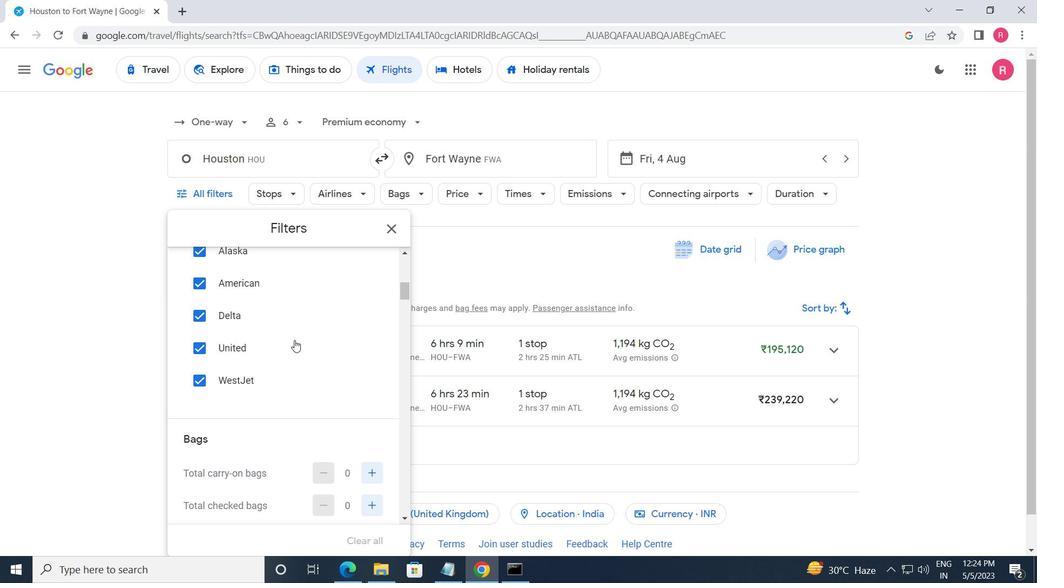 
Action: Mouse moved to (295, 339)
Screenshot: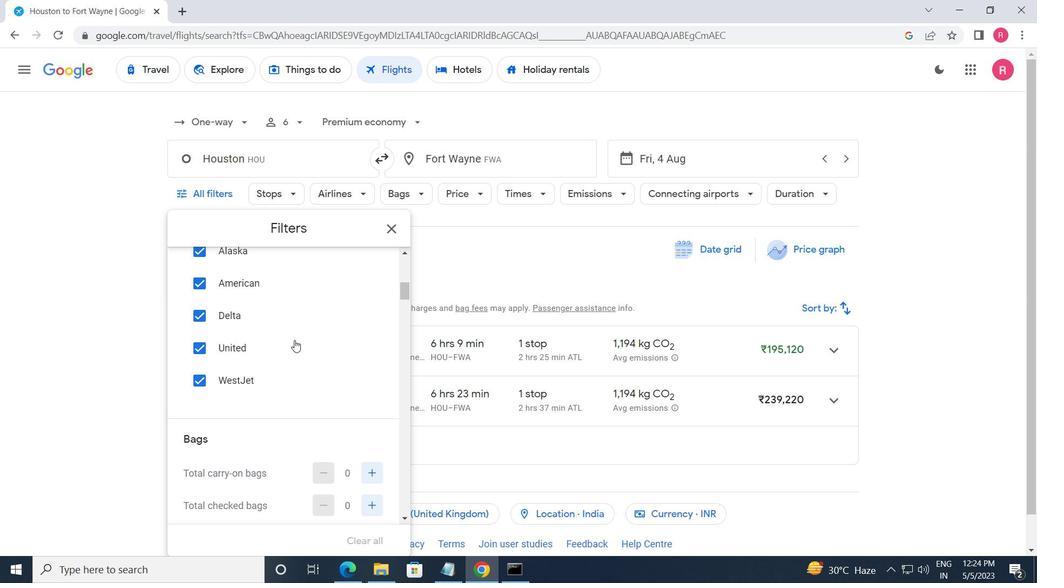
Action: Mouse scrolled (295, 340) with delta (0, 0)
Screenshot: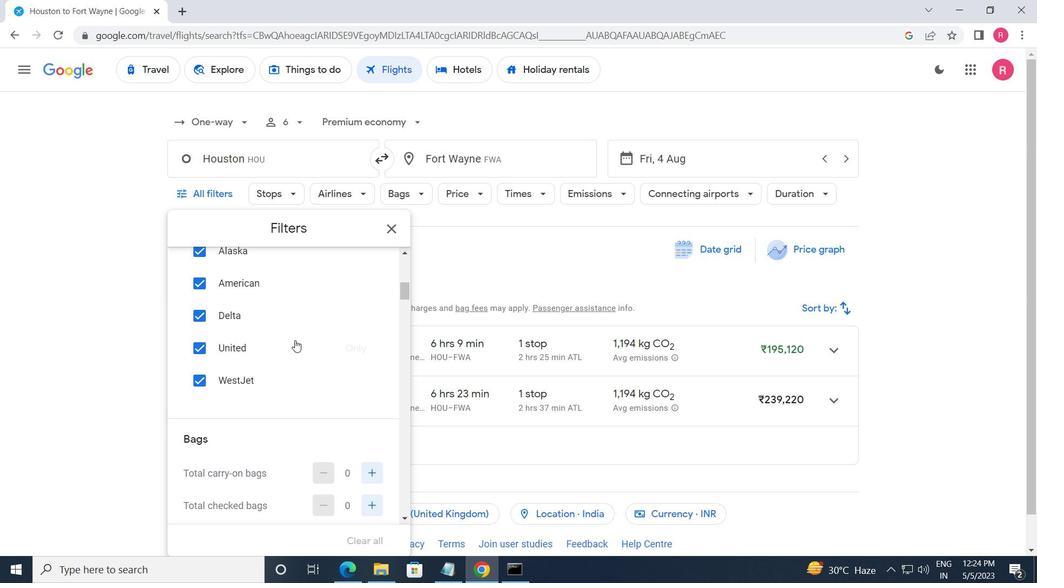 
Action: Mouse scrolled (295, 340) with delta (0, 0)
Screenshot: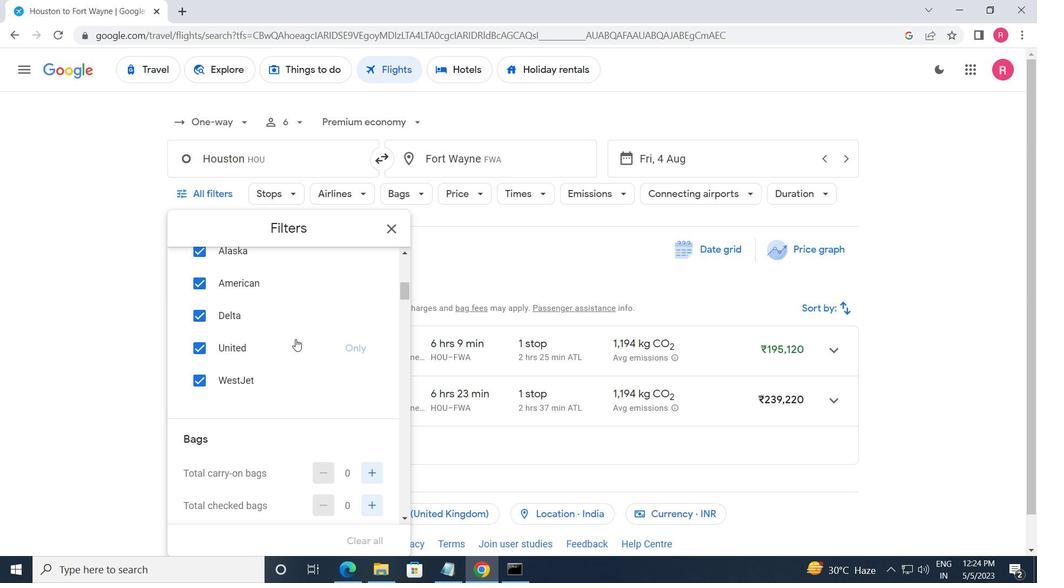 
Action: Mouse moved to (353, 277)
Screenshot: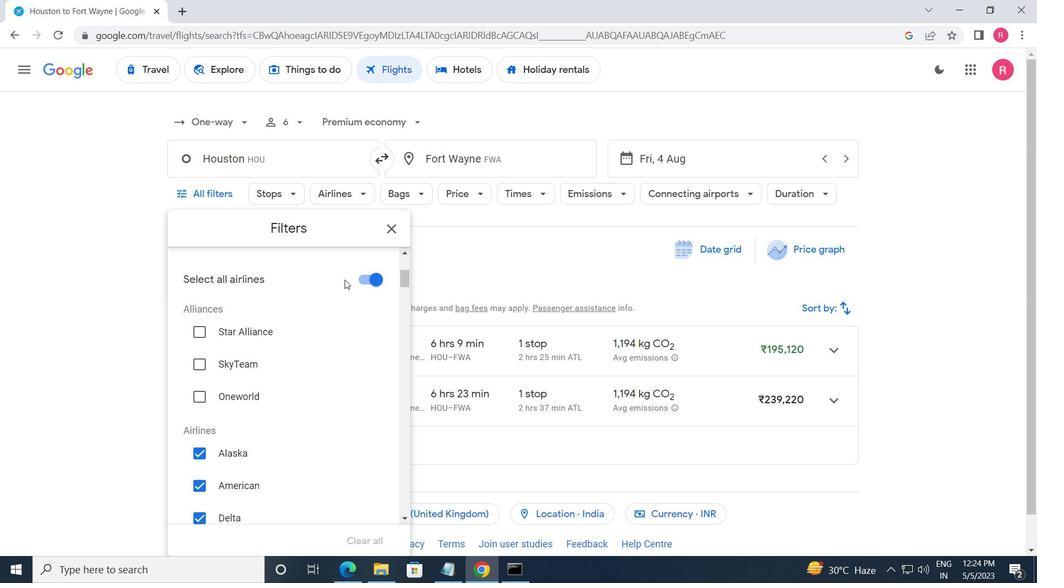 
Action: Mouse pressed left at (353, 277)
Screenshot: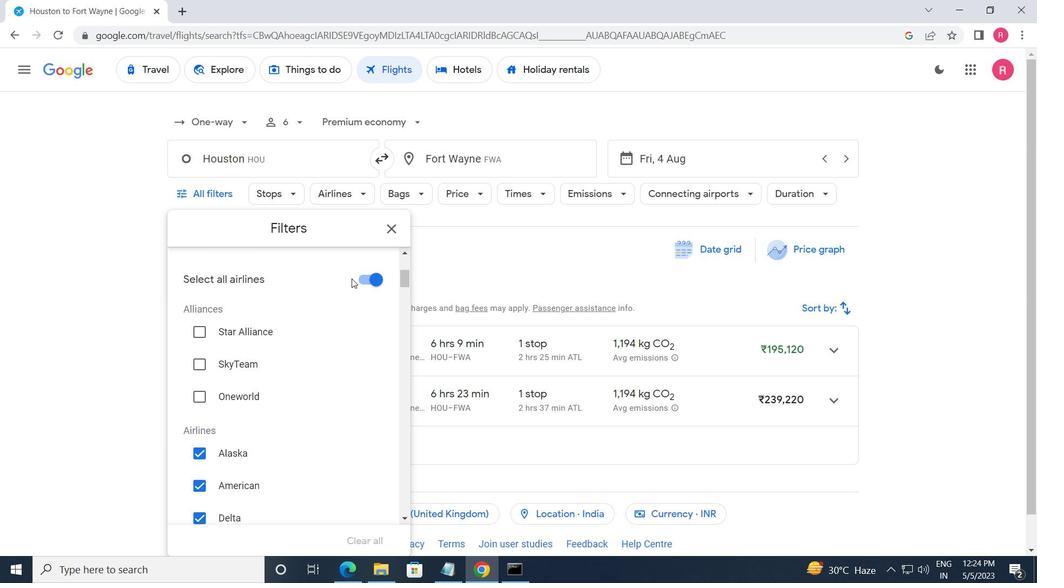 
Action: Mouse moved to (373, 276)
Screenshot: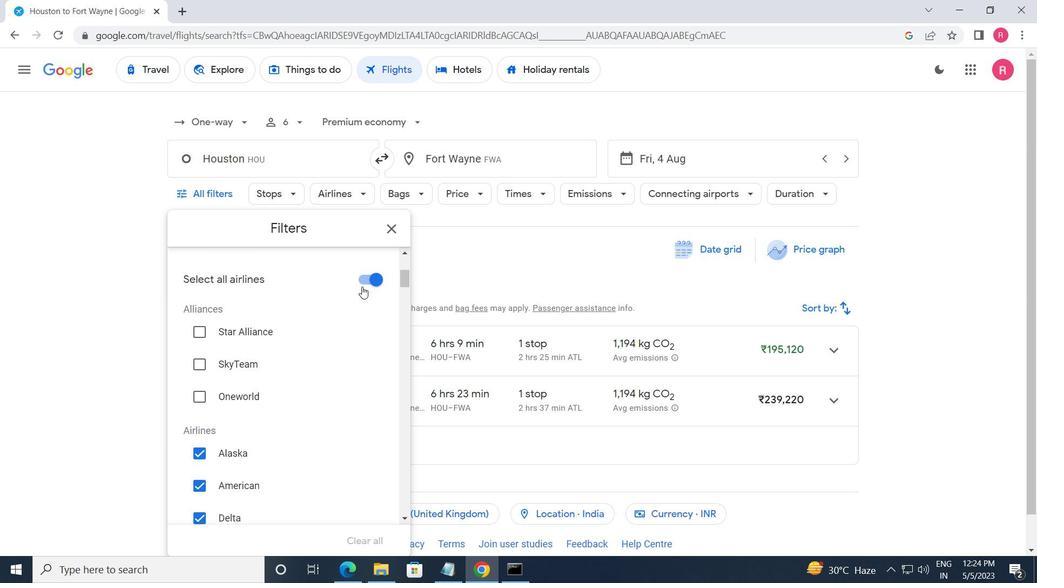 
Action: Mouse pressed left at (373, 276)
Screenshot: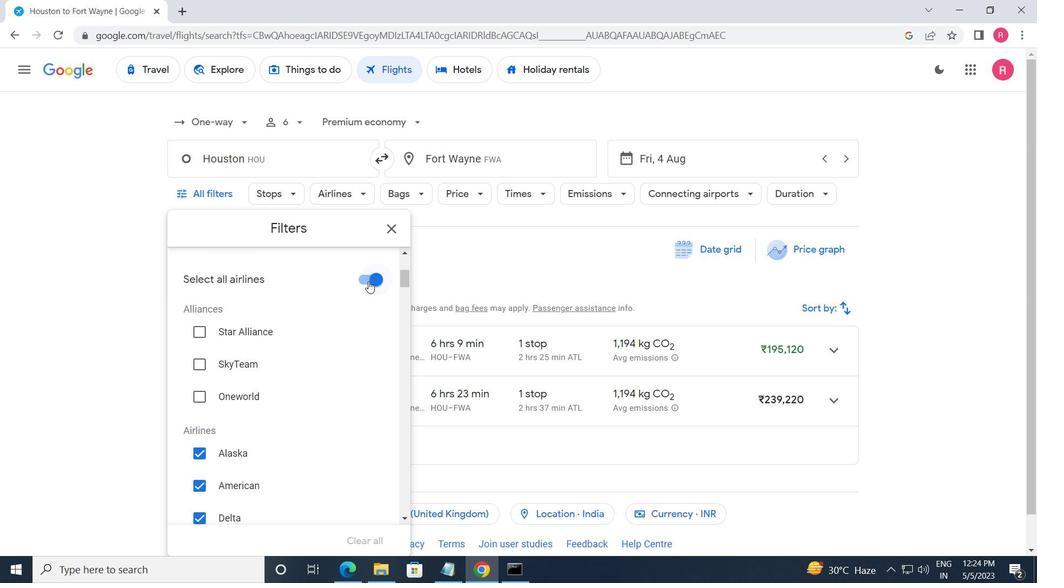 
Action: Mouse moved to (352, 309)
Screenshot: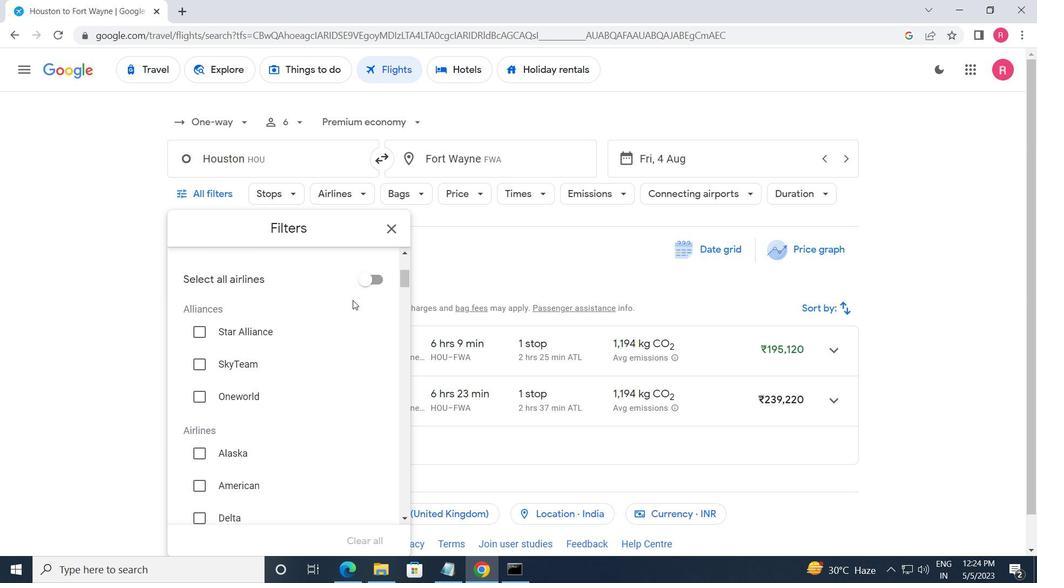 
Action: Mouse scrolled (352, 308) with delta (0, 0)
Screenshot: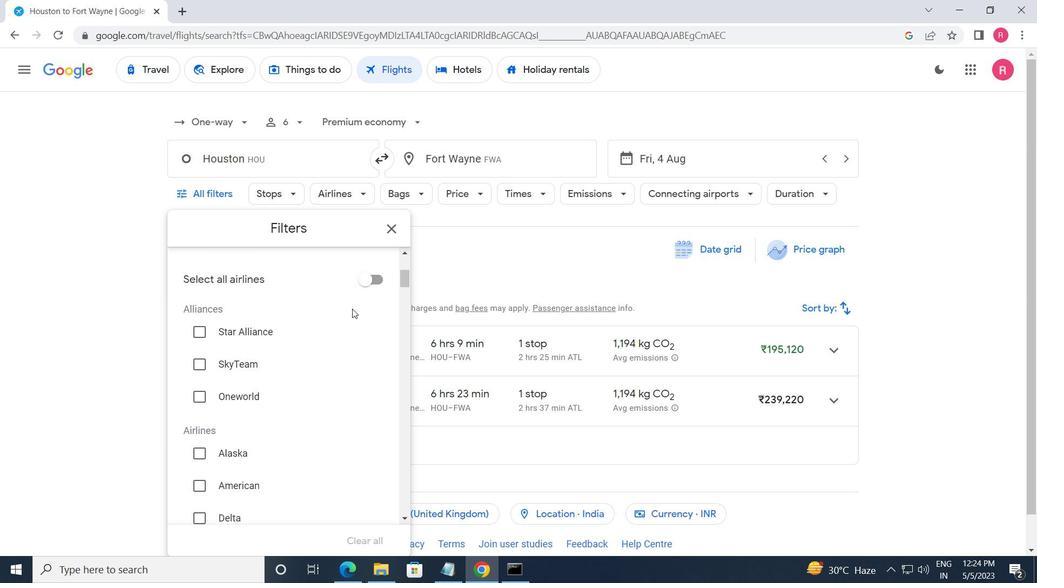 
Action: Mouse scrolled (352, 308) with delta (0, 0)
Screenshot: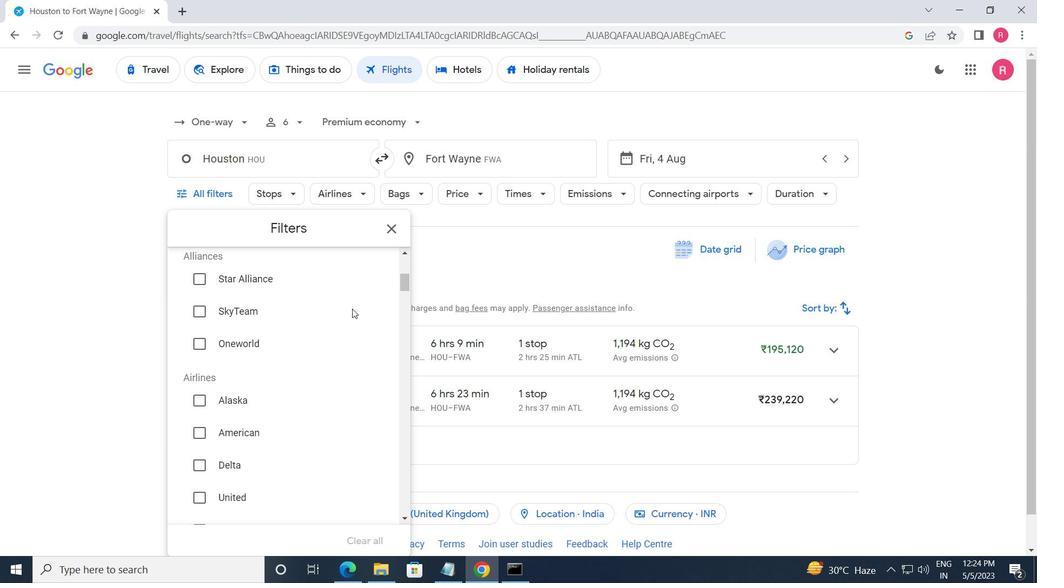 
Action: Mouse scrolled (352, 308) with delta (0, 0)
Screenshot: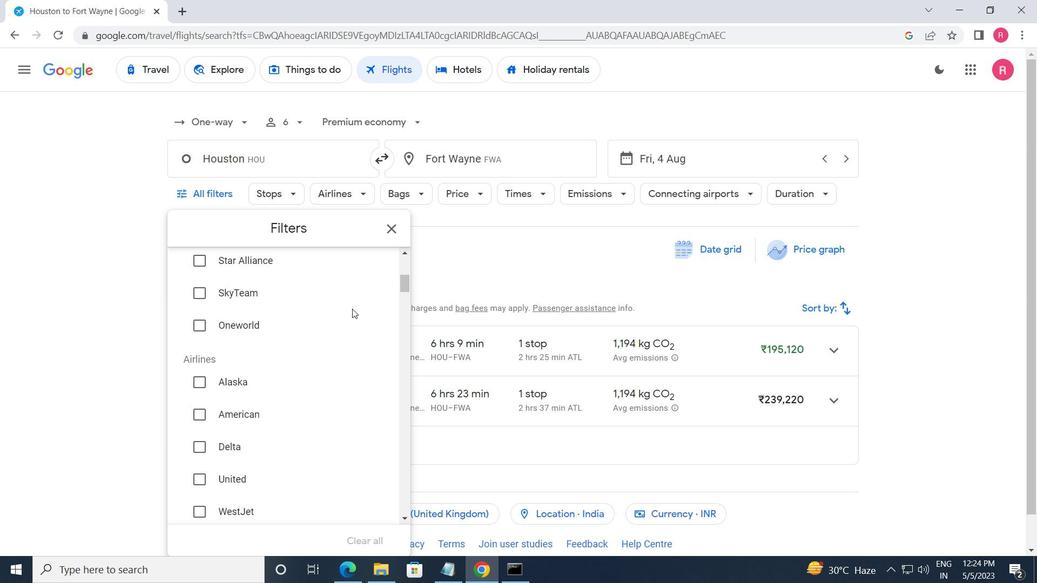 
Action: Mouse scrolled (352, 308) with delta (0, 0)
Screenshot: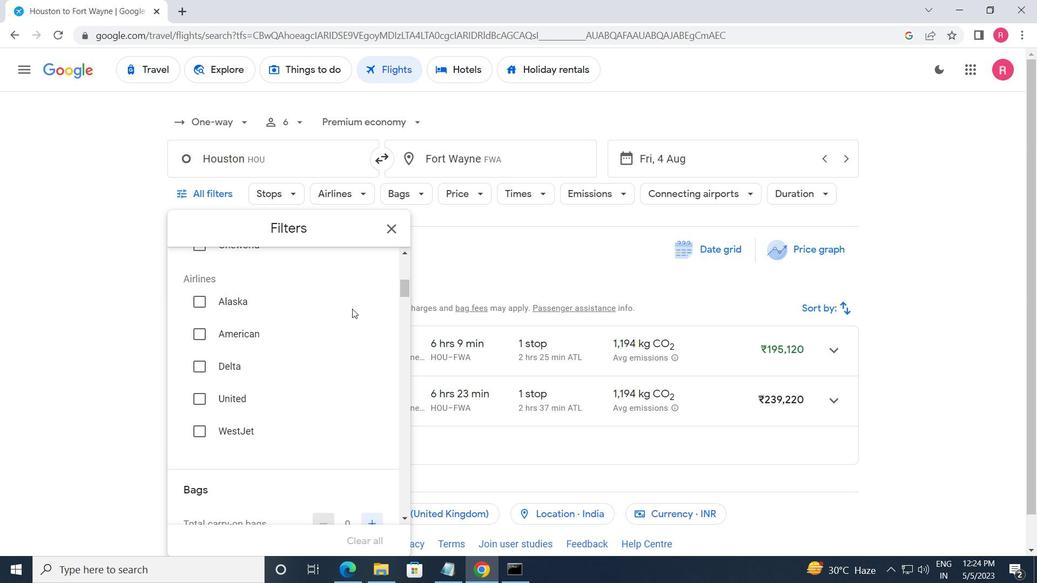 
Action: Mouse scrolled (352, 308) with delta (0, 0)
Screenshot: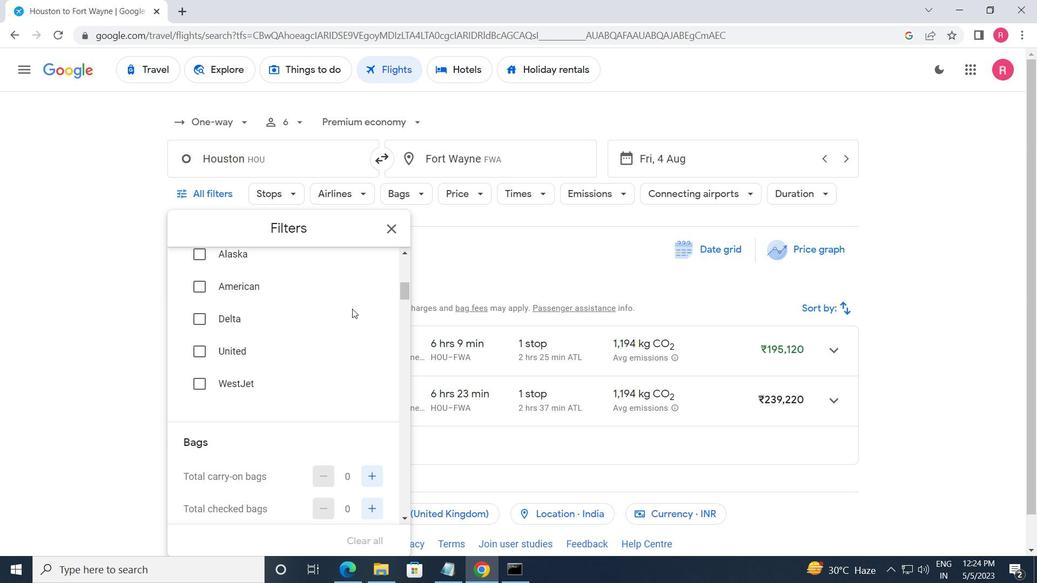 
Action: Mouse moved to (373, 368)
Screenshot: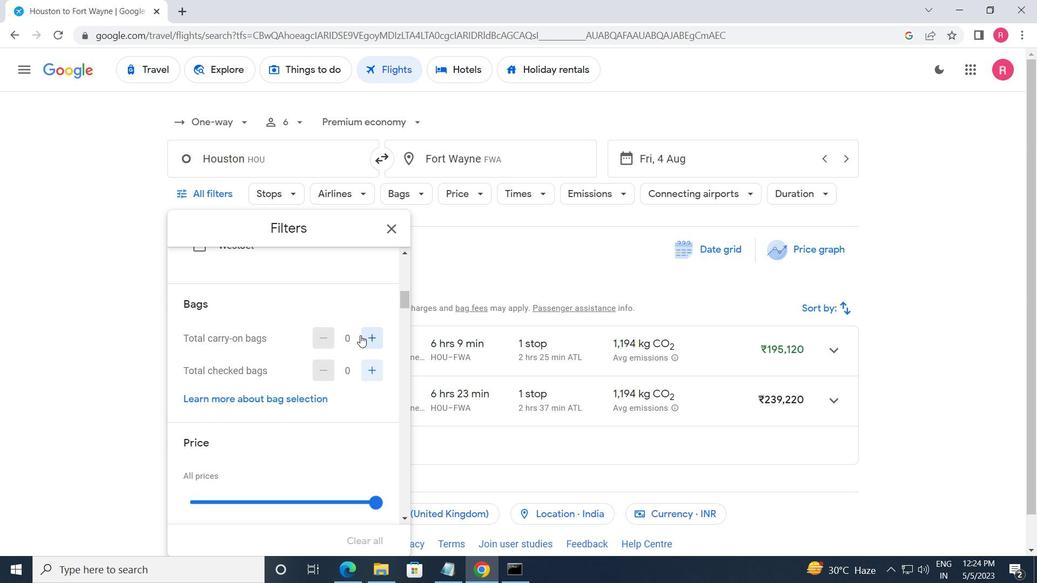 
Action: Mouse pressed left at (373, 368)
Screenshot: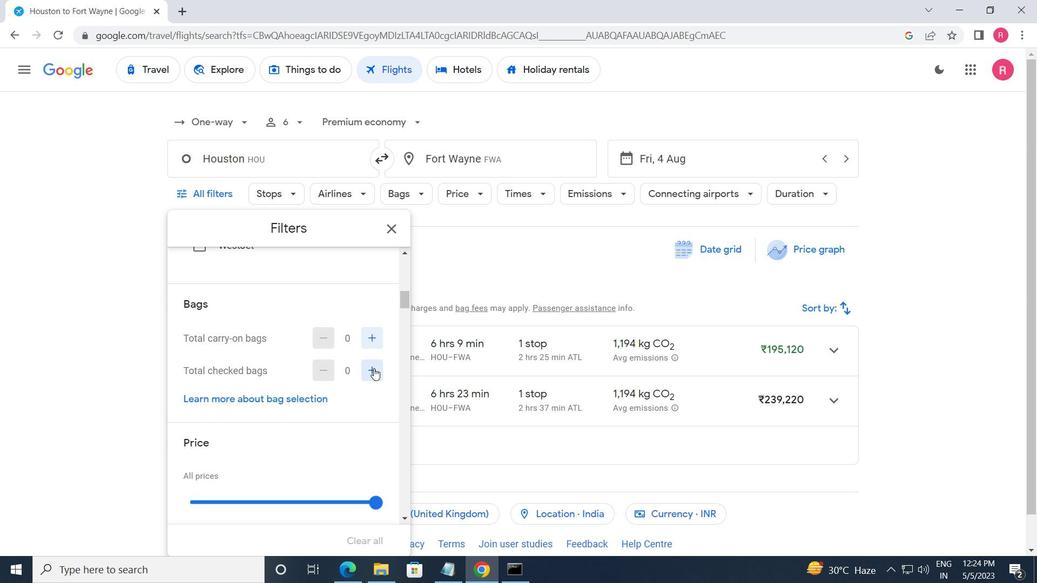
Action: Mouse moved to (373, 361)
Screenshot: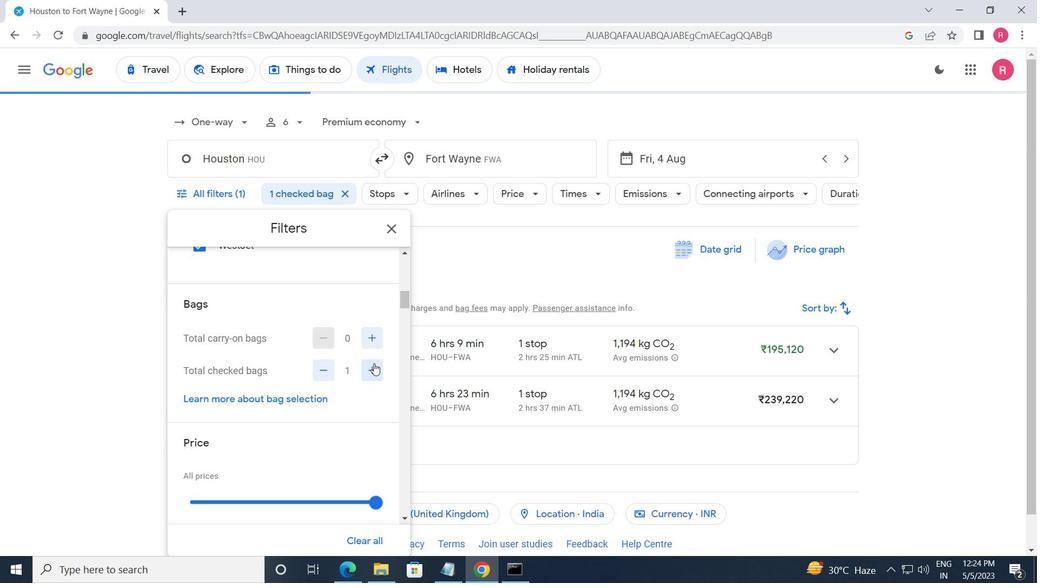
Action: Mouse scrolled (373, 360) with delta (0, 0)
Screenshot: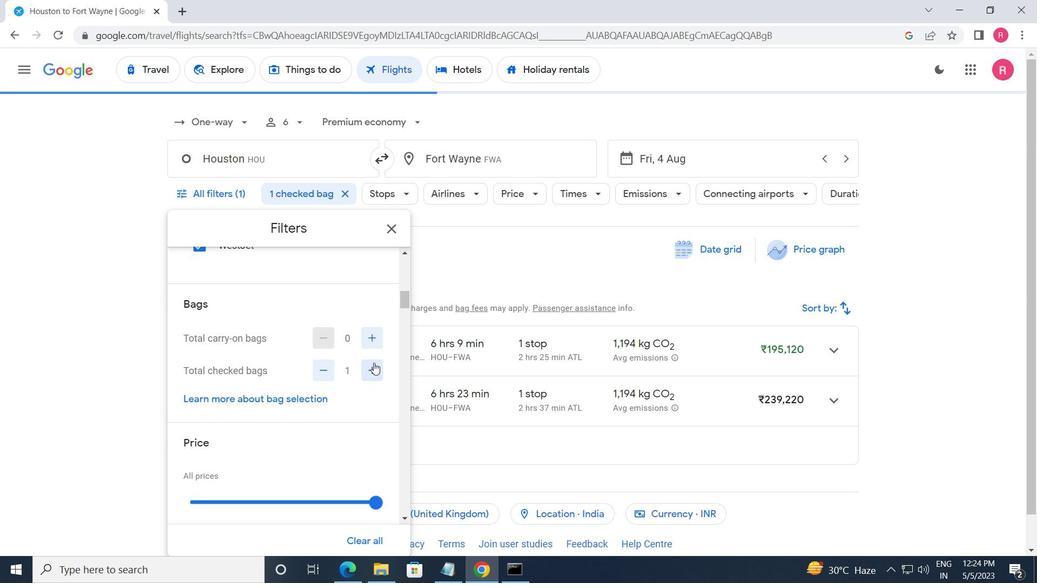 
Action: Mouse scrolled (373, 360) with delta (0, 0)
Screenshot: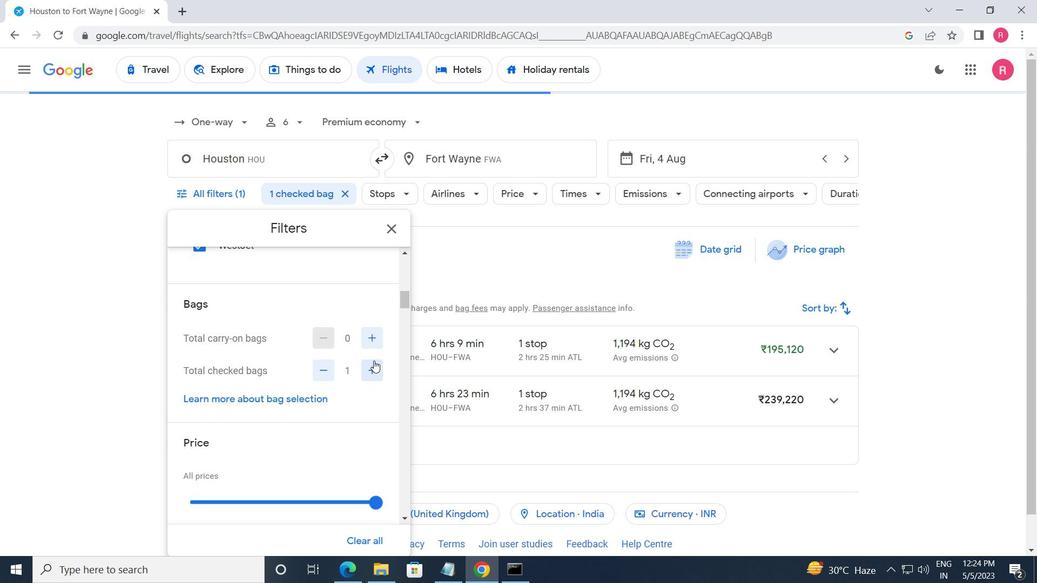 
Action: Mouse moved to (382, 359)
Screenshot: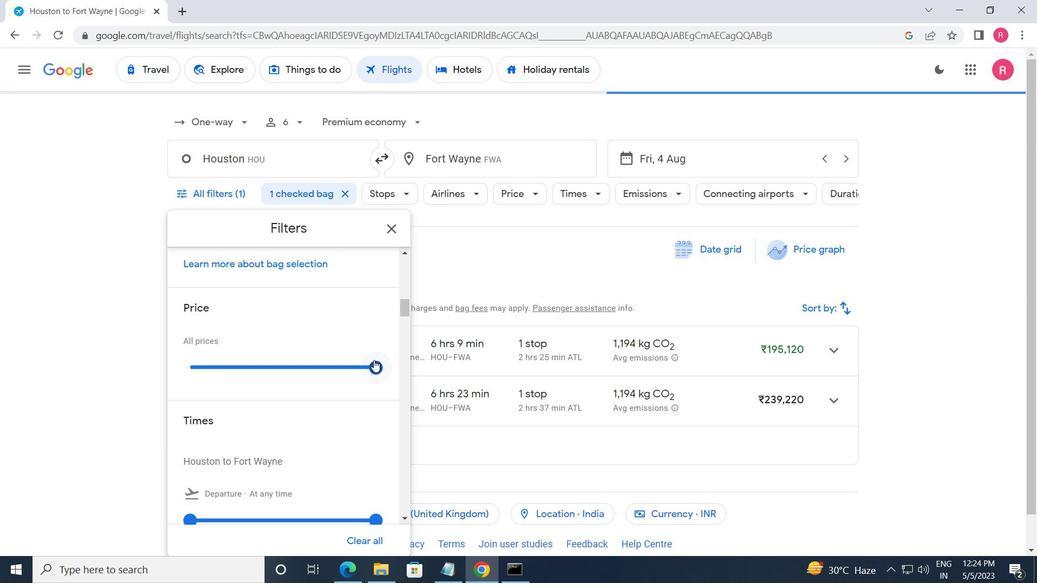 
Action: Mouse pressed left at (382, 359)
Screenshot: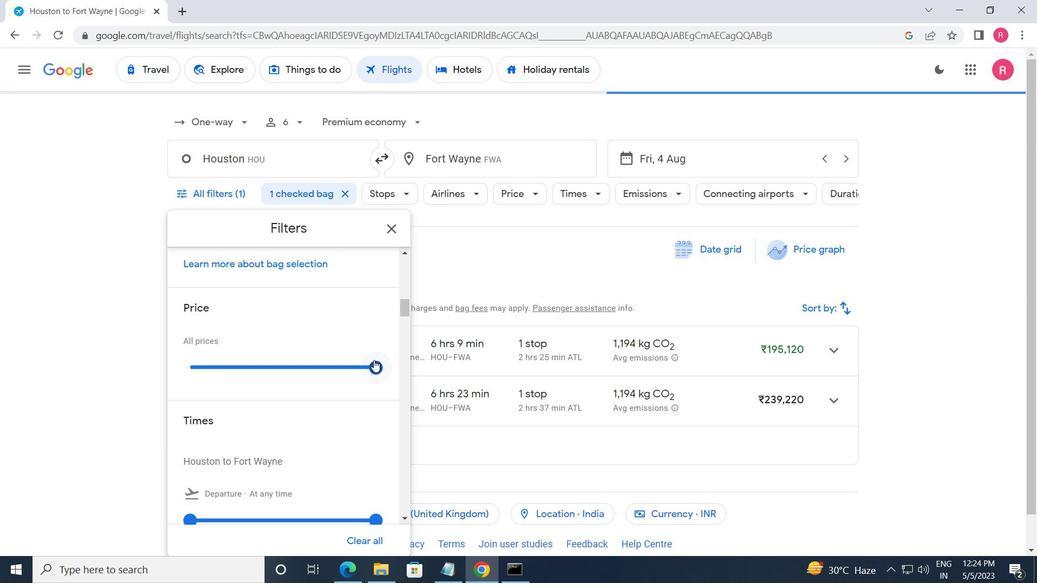 
Action: Mouse moved to (381, 369)
Screenshot: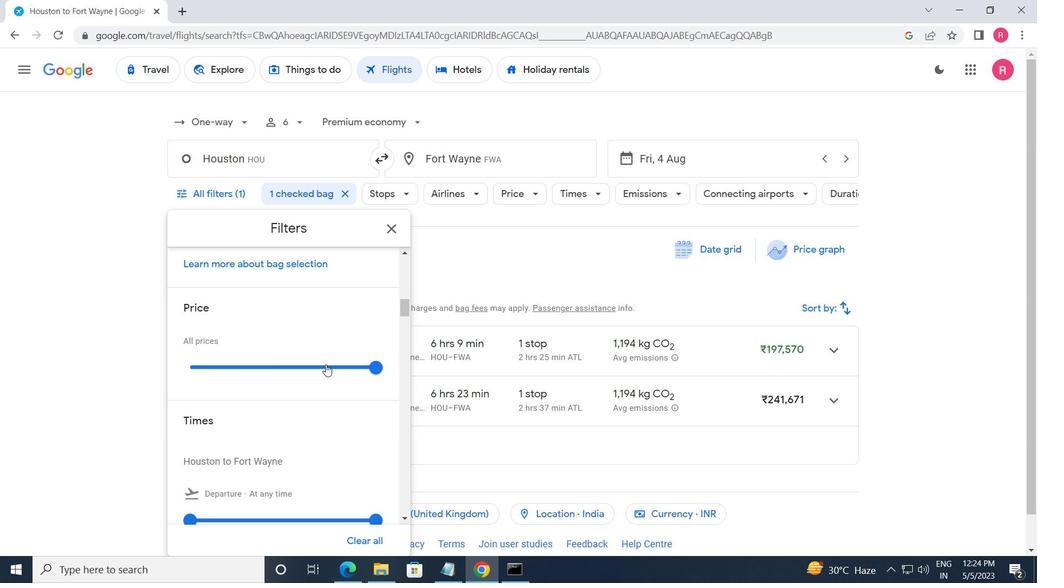 
Action: Mouse pressed left at (381, 369)
Screenshot: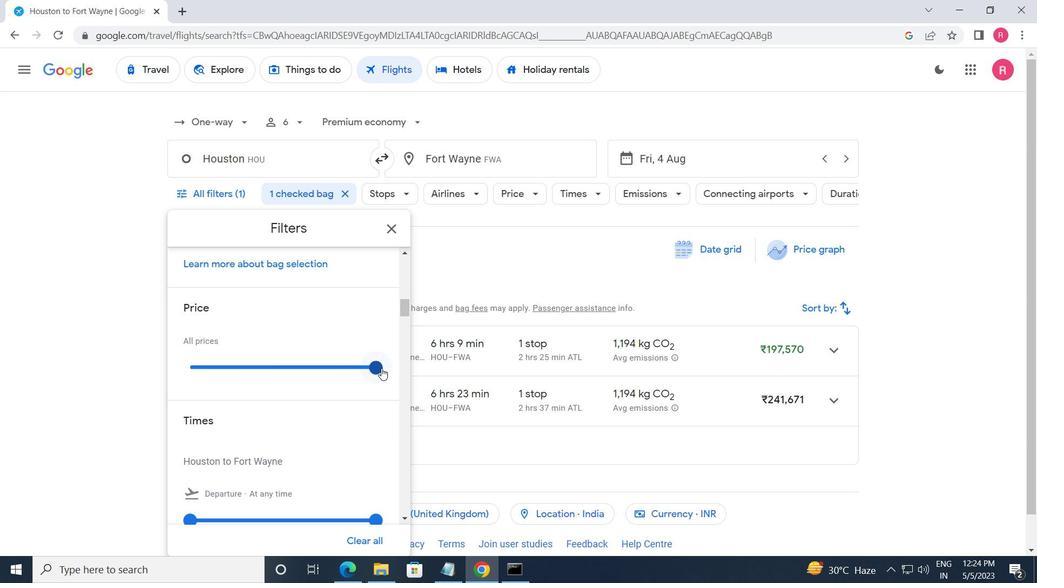 
Action: Mouse moved to (236, 353)
Screenshot: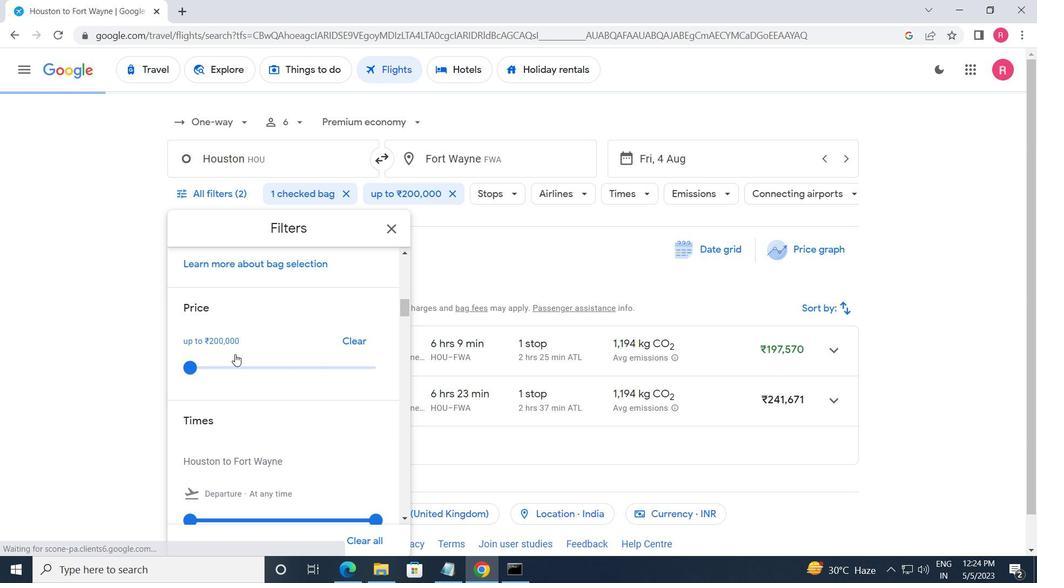 
Action: Mouse scrolled (236, 353) with delta (0, 0)
Screenshot: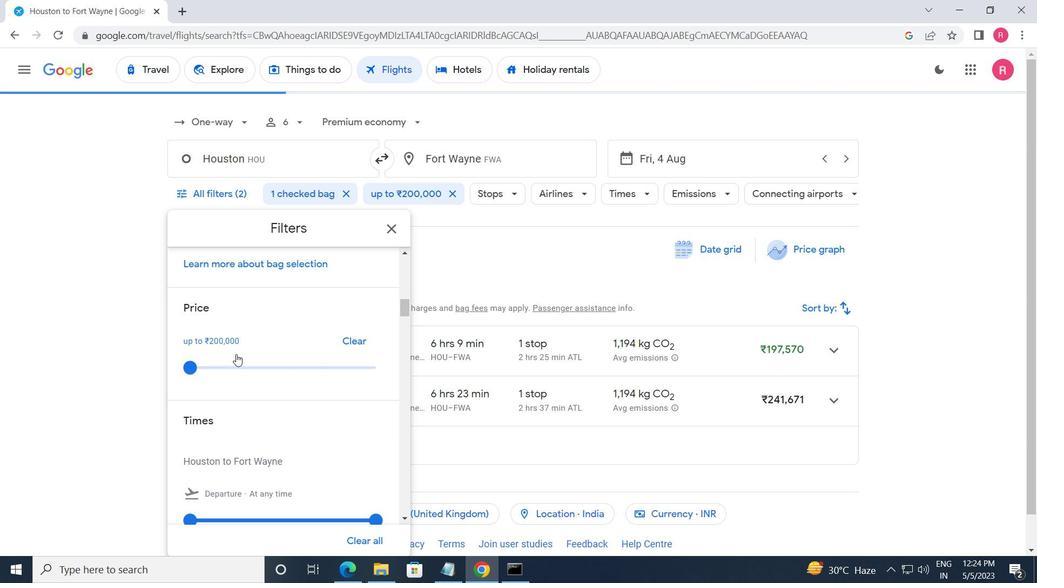
Action: Mouse scrolled (236, 353) with delta (0, 0)
Screenshot: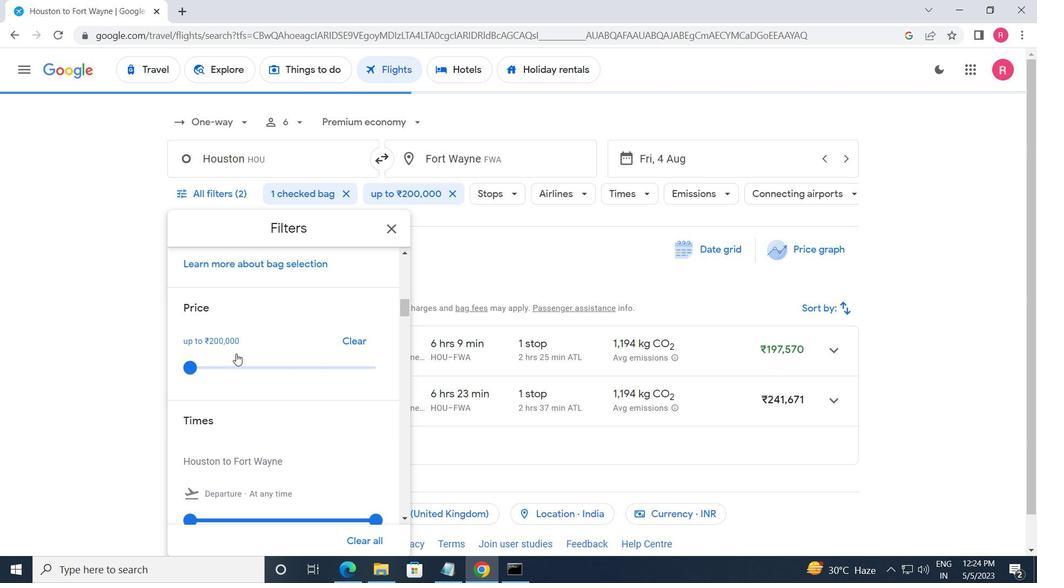 
Action: Mouse scrolled (236, 353) with delta (0, 0)
Screenshot: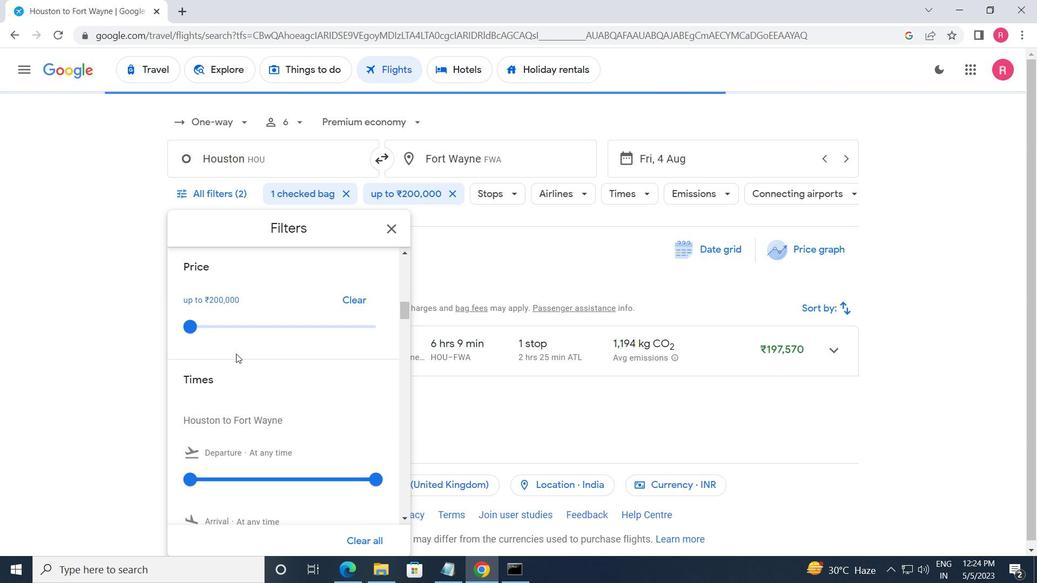 
Action: Mouse moved to (191, 319)
Screenshot: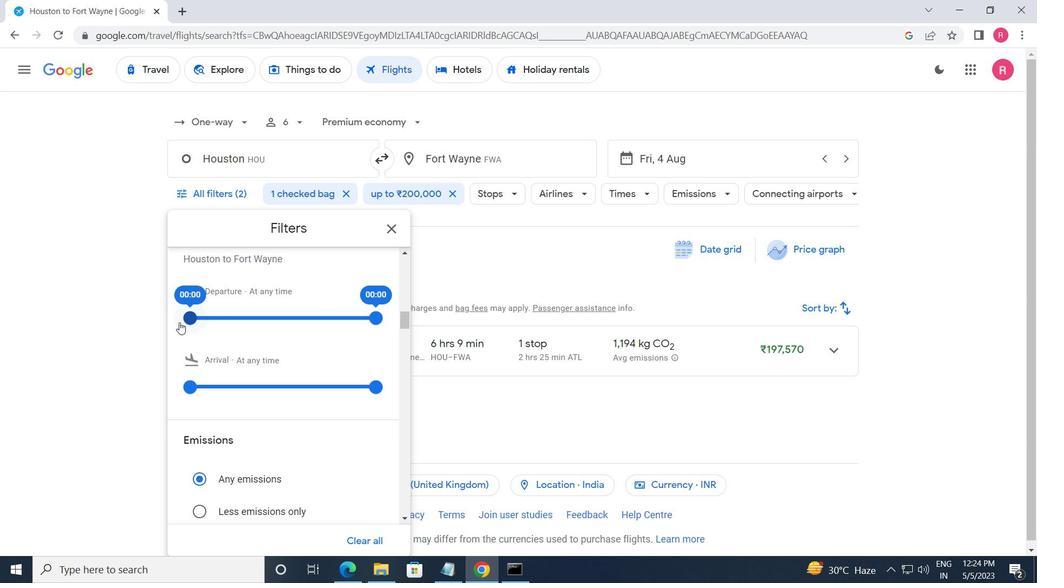 
Action: Mouse pressed left at (191, 319)
Screenshot: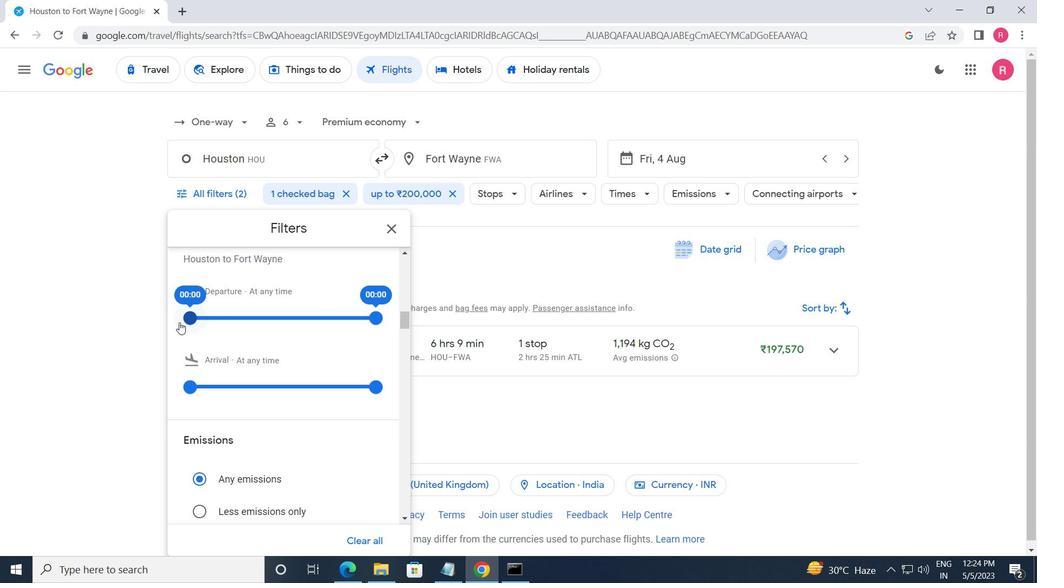 
Action: Mouse moved to (371, 320)
Screenshot: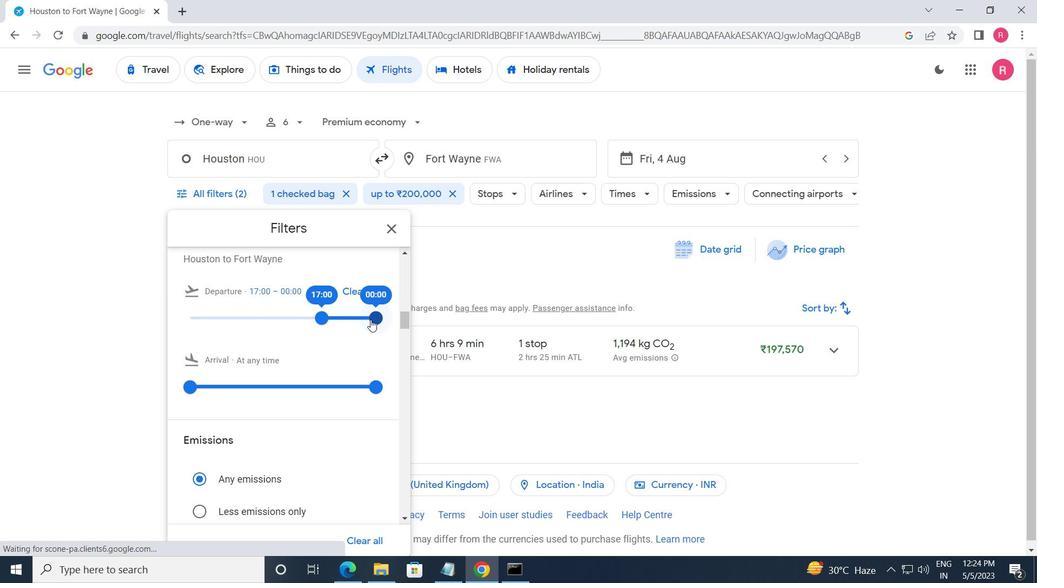 
Action: Mouse pressed left at (371, 320)
Screenshot: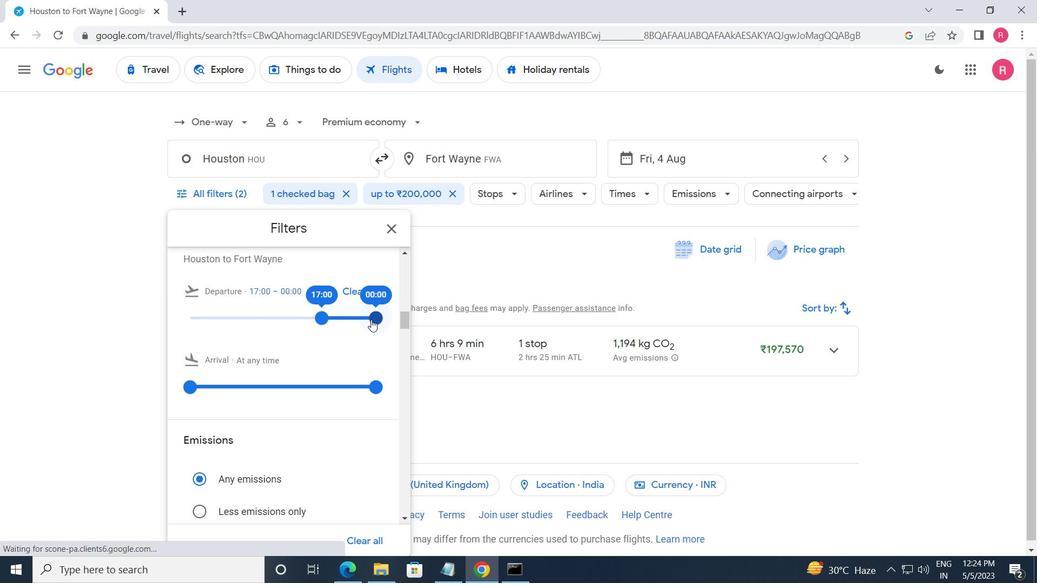 
Action: Mouse moved to (395, 222)
Screenshot: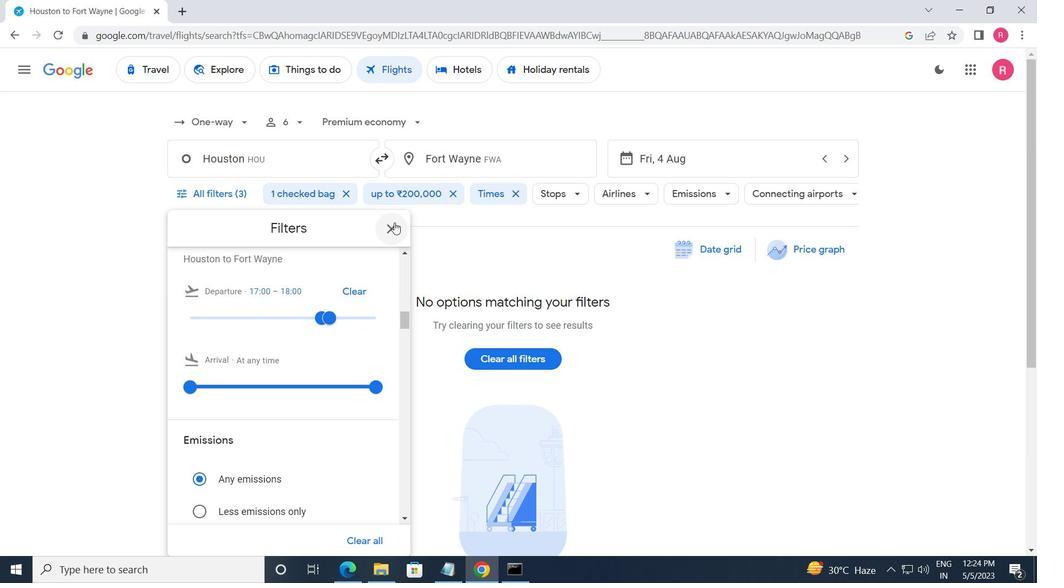
Action: Mouse pressed left at (395, 222)
Screenshot: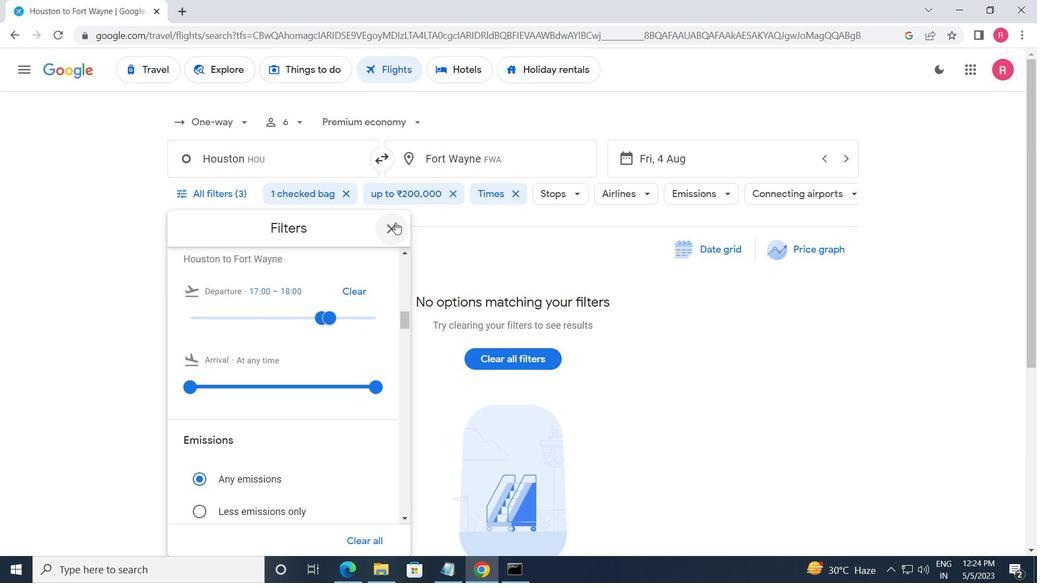 
Action: Mouse moved to (397, 222)
Screenshot: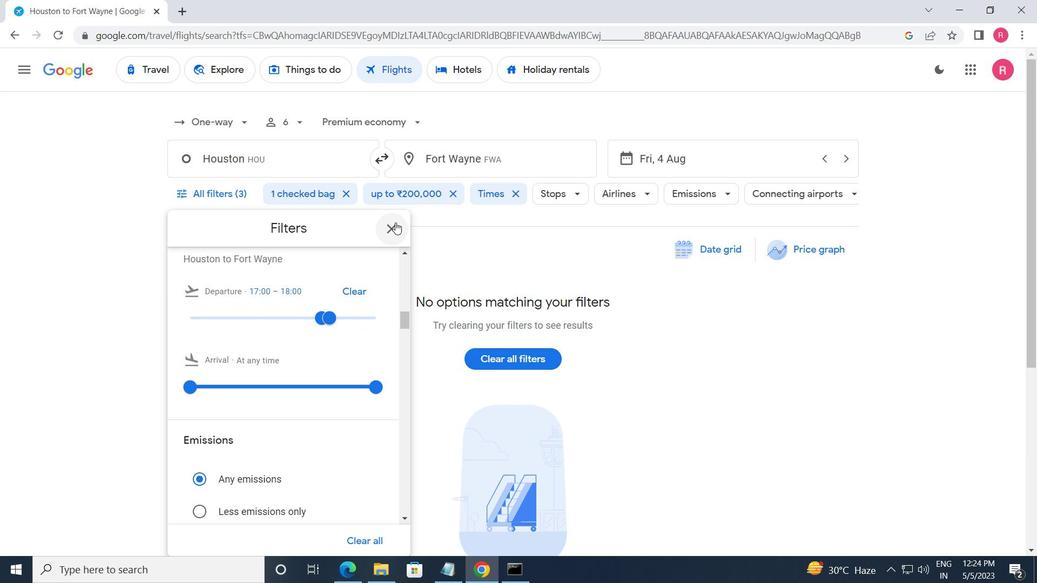 
